 Task: Search one way flight ticket for 2 adults, 2 children, 2 infants in seat in first from Tri-cities: Tri-cities Airport to Laramie: Laramie Regional Airport on 8-3-2023. Choice of flights is JetBlue. Number of bags: 2 checked bags. Price is upto 86000. Outbound departure time preference is 4:30.
Action: Mouse moved to (331, 129)
Screenshot: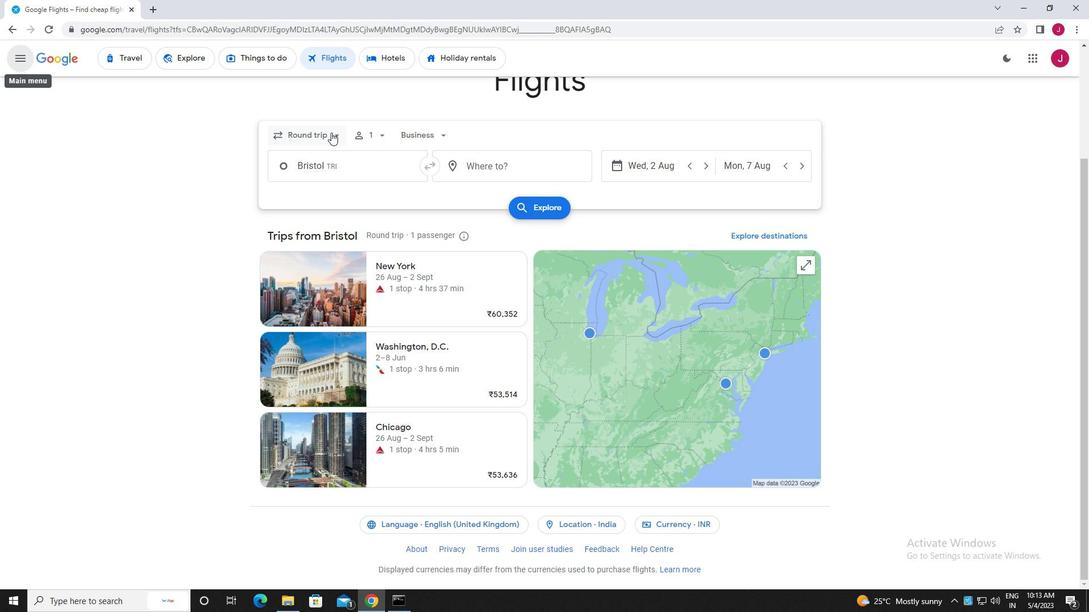 
Action: Mouse pressed left at (331, 129)
Screenshot: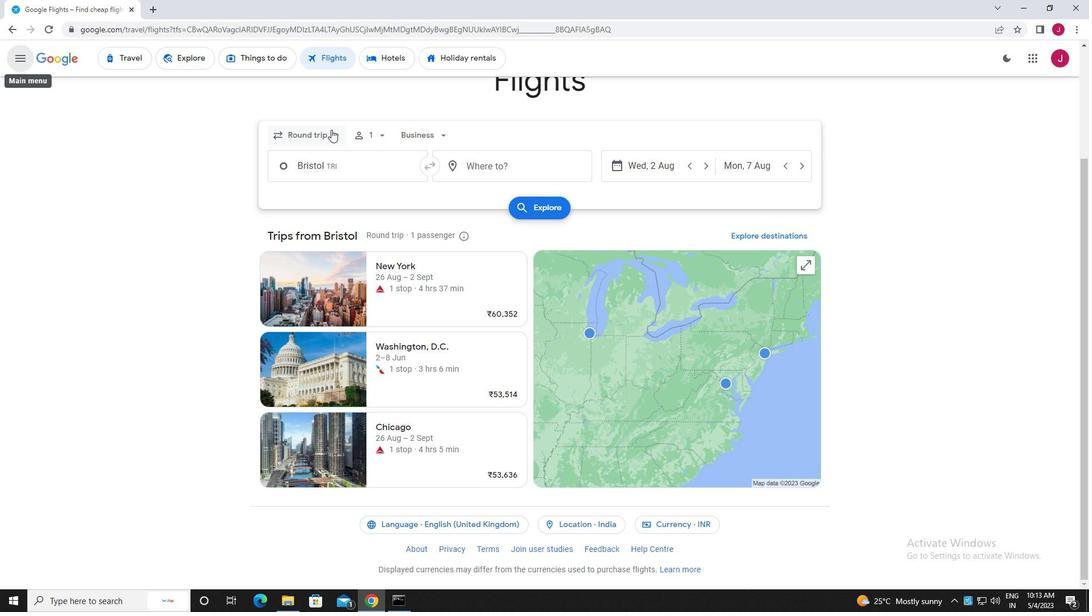 
Action: Mouse moved to (327, 187)
Screenshot: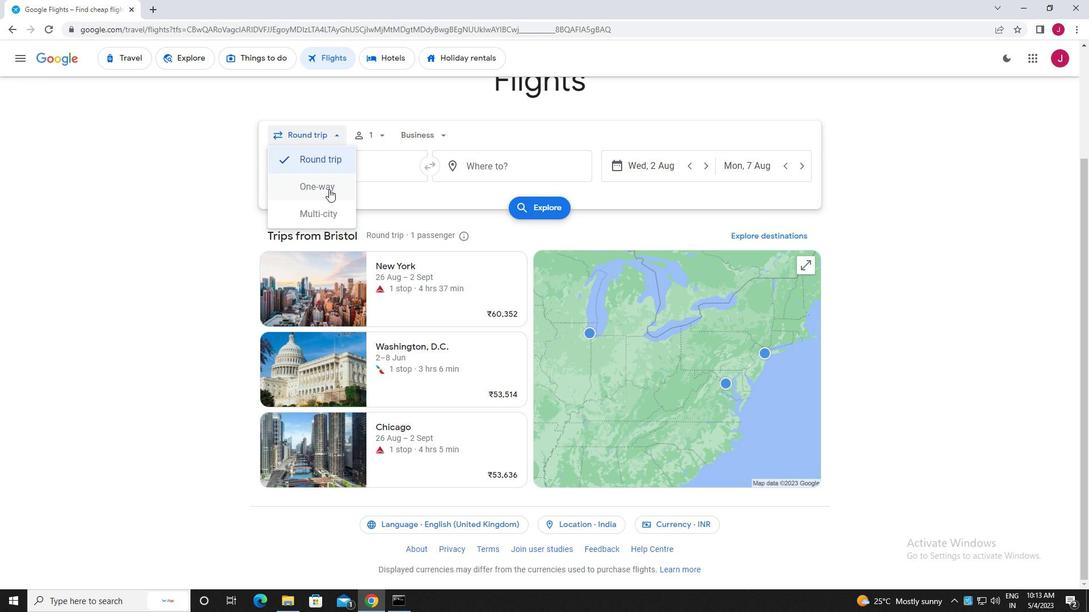 
Action: Mouse pressed left at (327, 187)
Screenshot: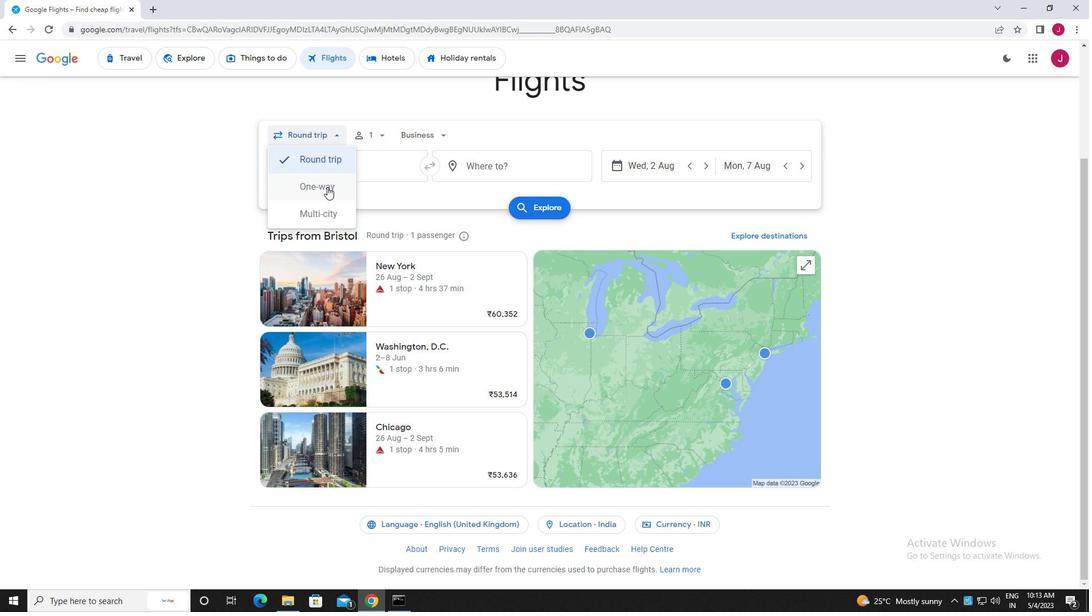
Action: Mouse moved to (381, 136)
Screenshot: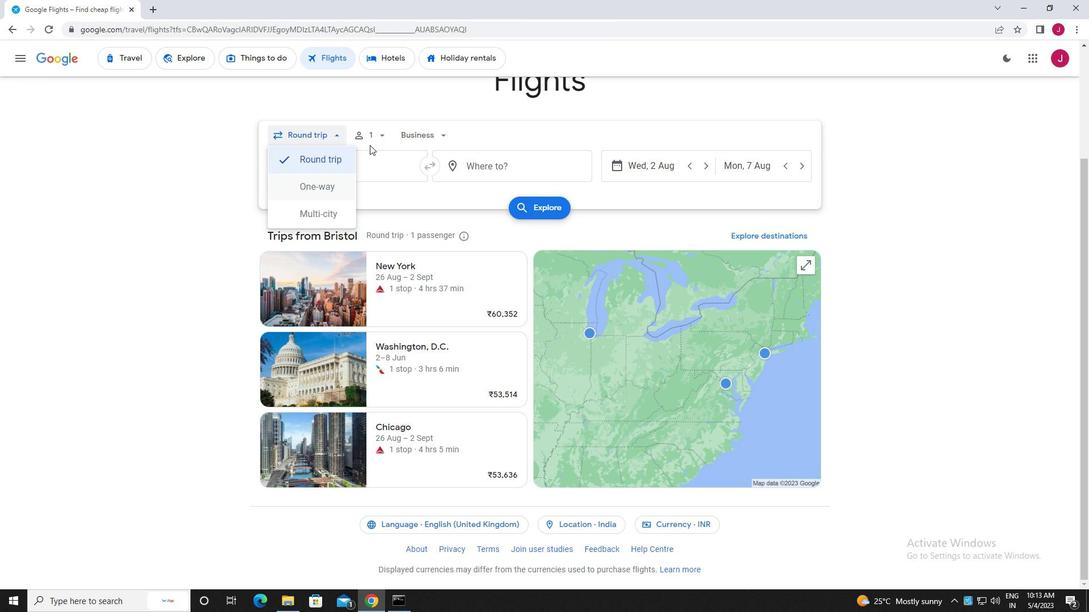 
Action: Mouse pressed left at (381, 136)
Screenshot: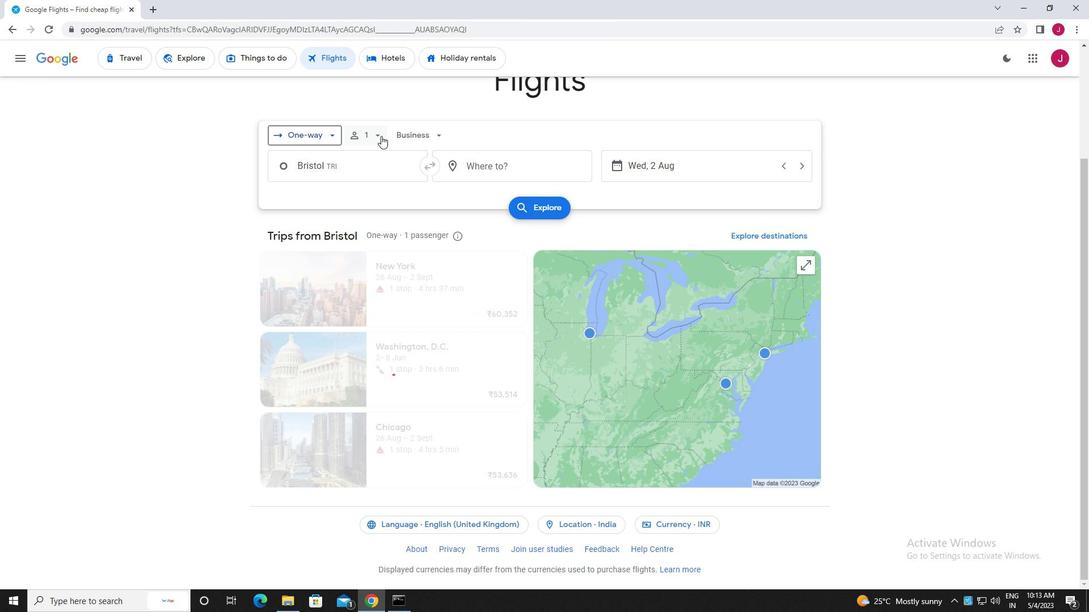 
Action: Mouse moved to (462, 166)
Screenshot: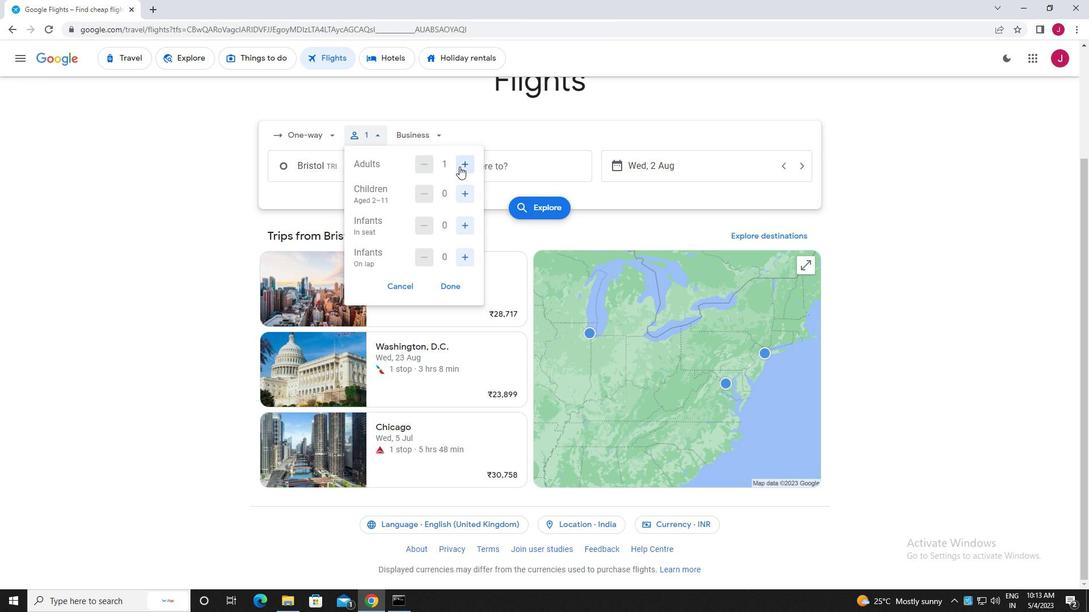 
Action: Mouse pressed left at (462, 166)
Screenshot: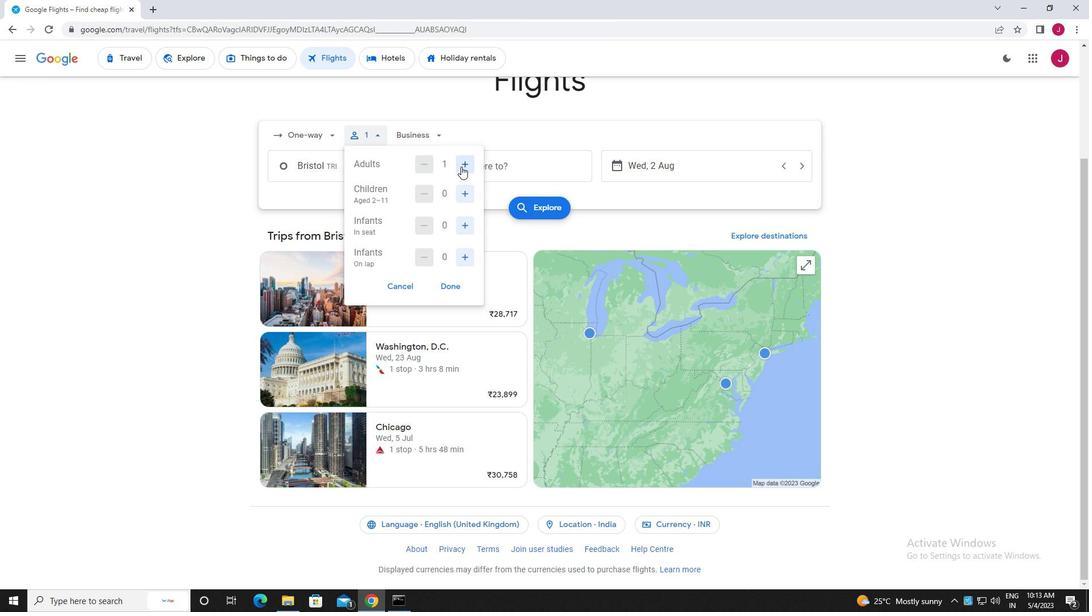 
Action: Mouse moved to (465, 193)
Screenshot: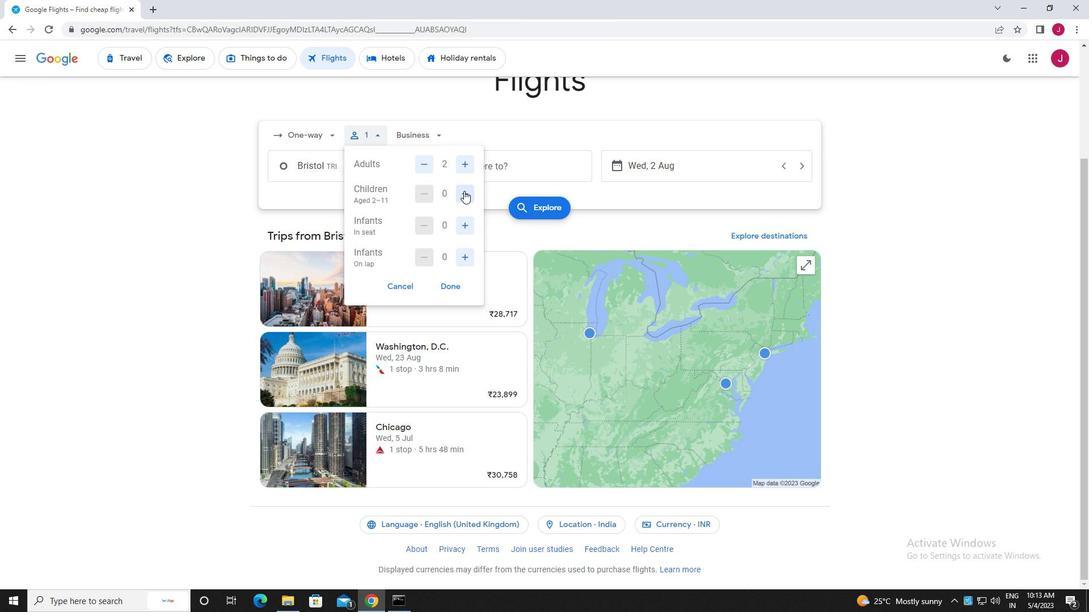 
Action: Mouse pressed left at (465, 193)
Screenshot: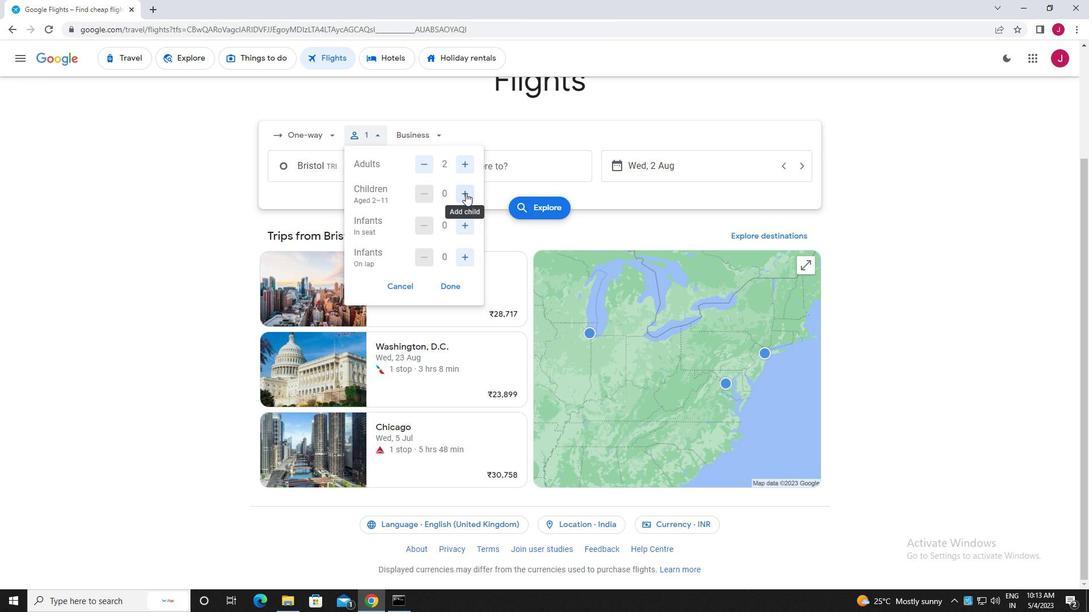 
Action: Mouse pressed left at (465, 193)
Screenshot: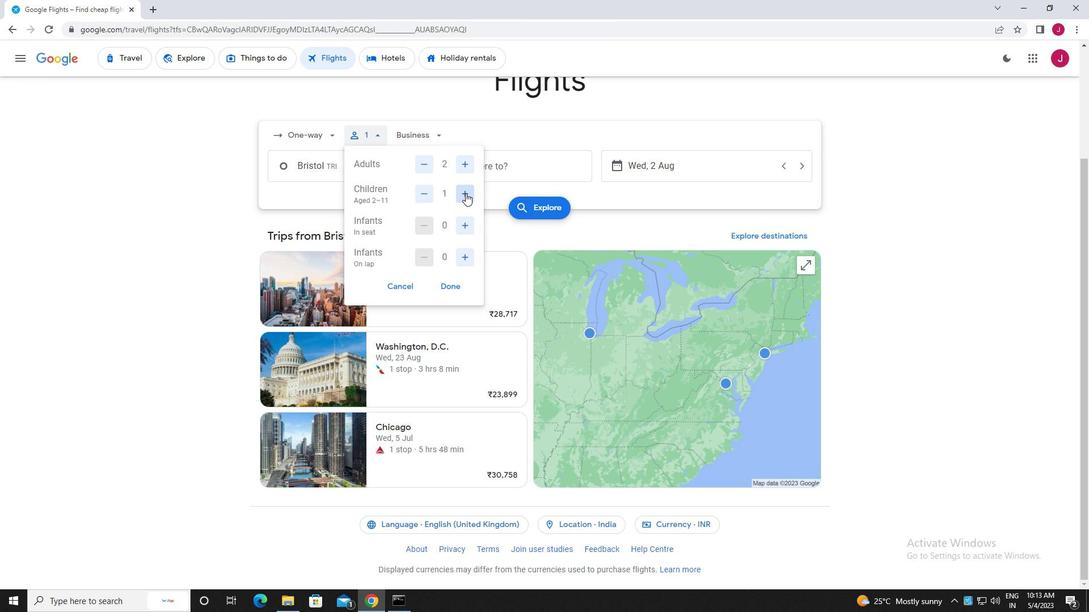 
Action: Mouse moved to (468, 226)
Screenshot: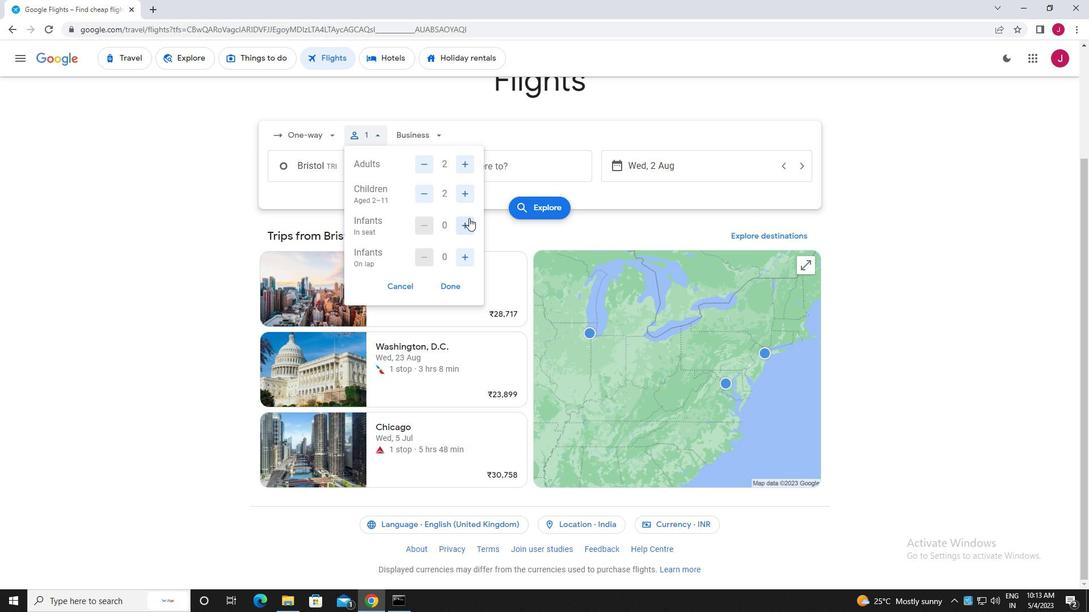 
Action: Mouse pressed left at (468, 226)
Screenshot: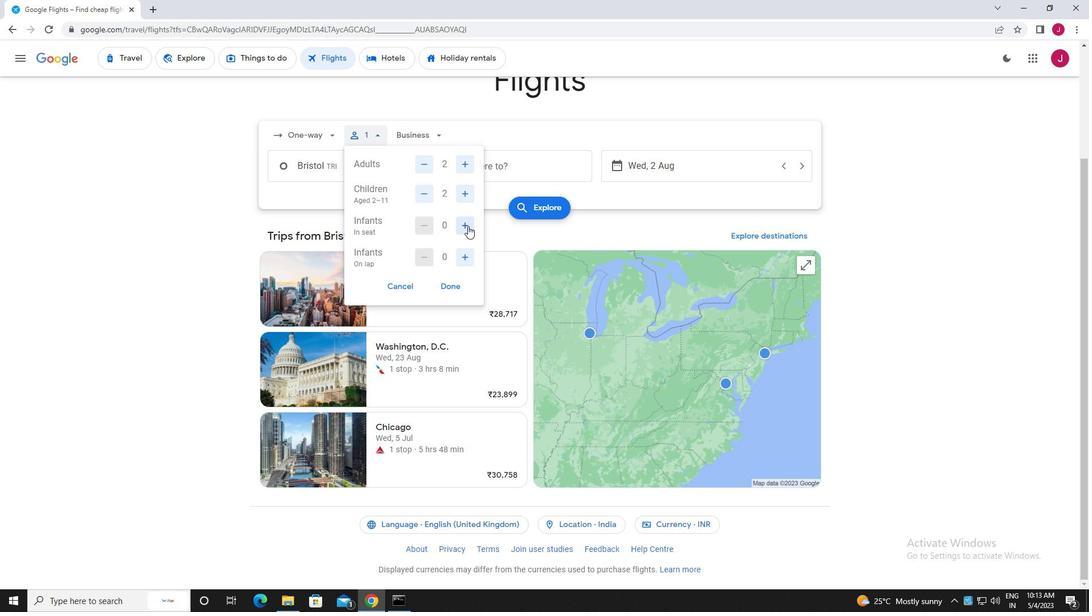 
Action: Mouse pressed left at (468, 226)
Screenshot: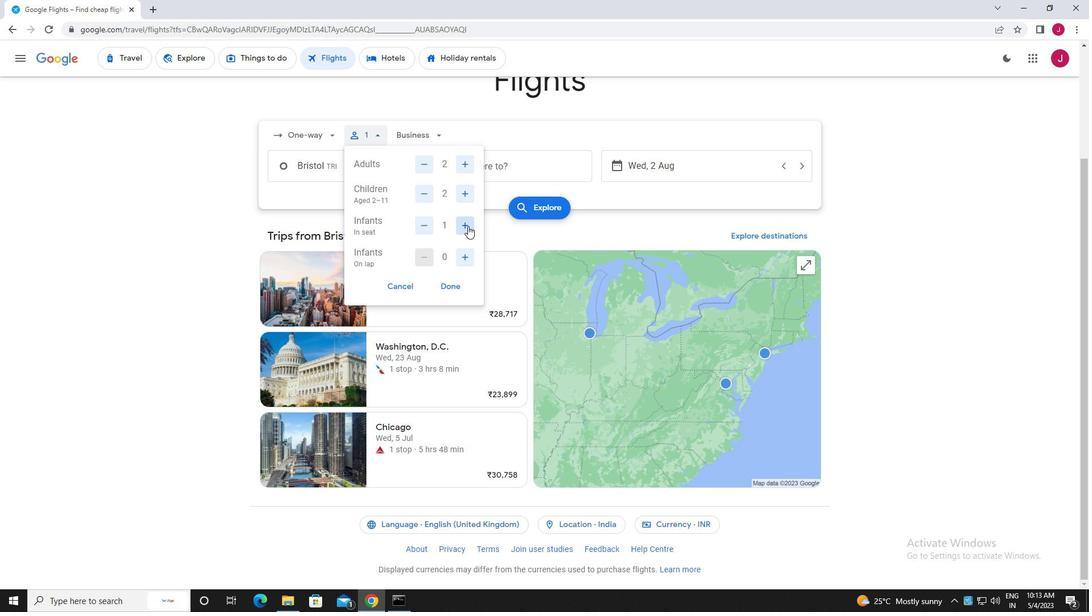 
Action: Mouse moved to (455, 285)
Screenshot: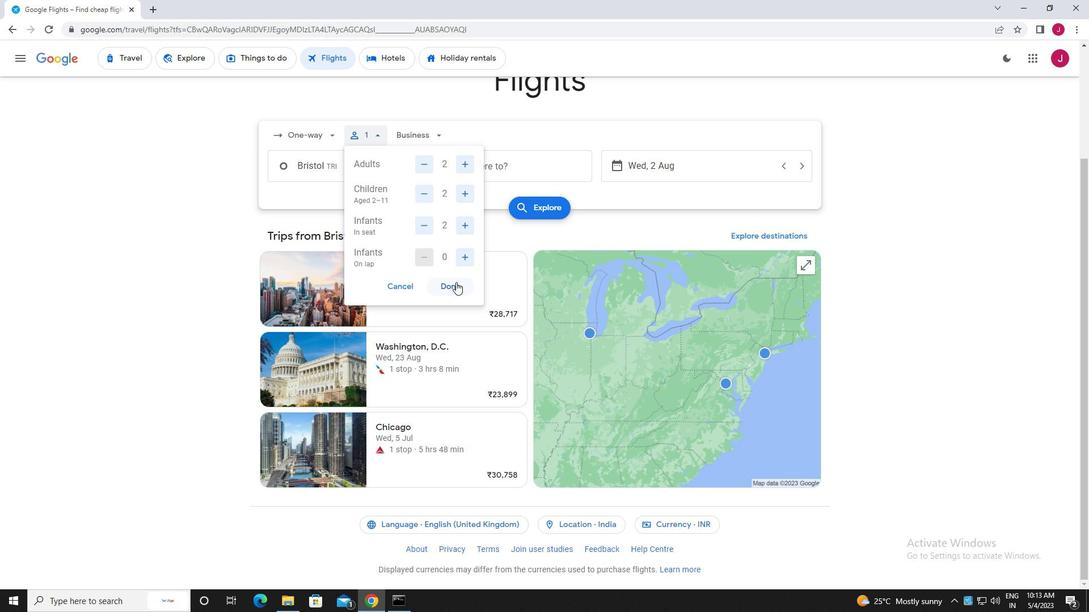 
Action: Mouse pressed left at (455, 285)
Screenshot: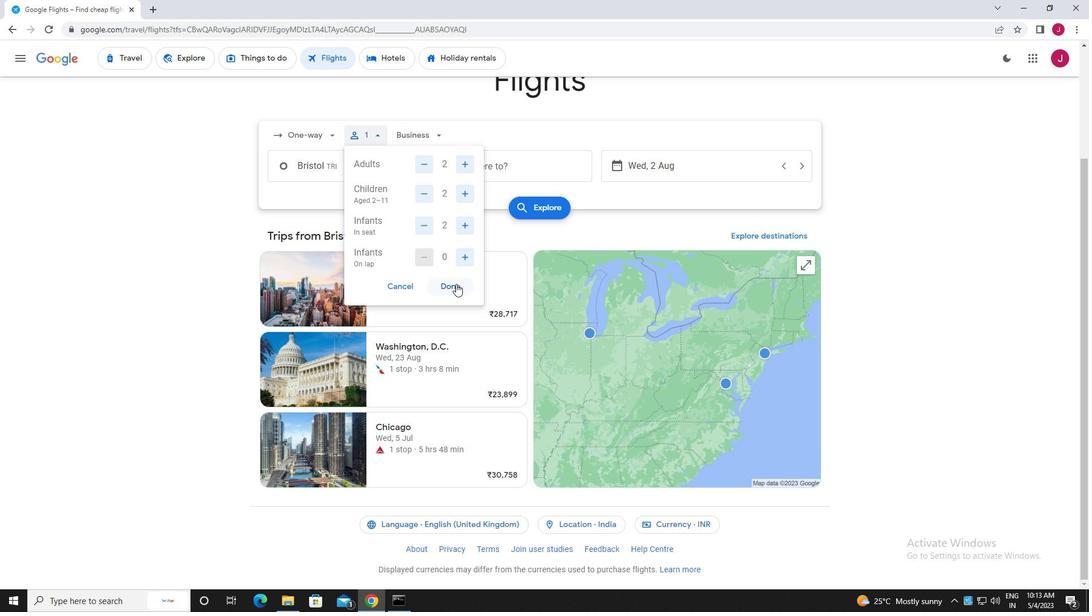 
Action: Mouse moved to (419, 135)
Screenshot: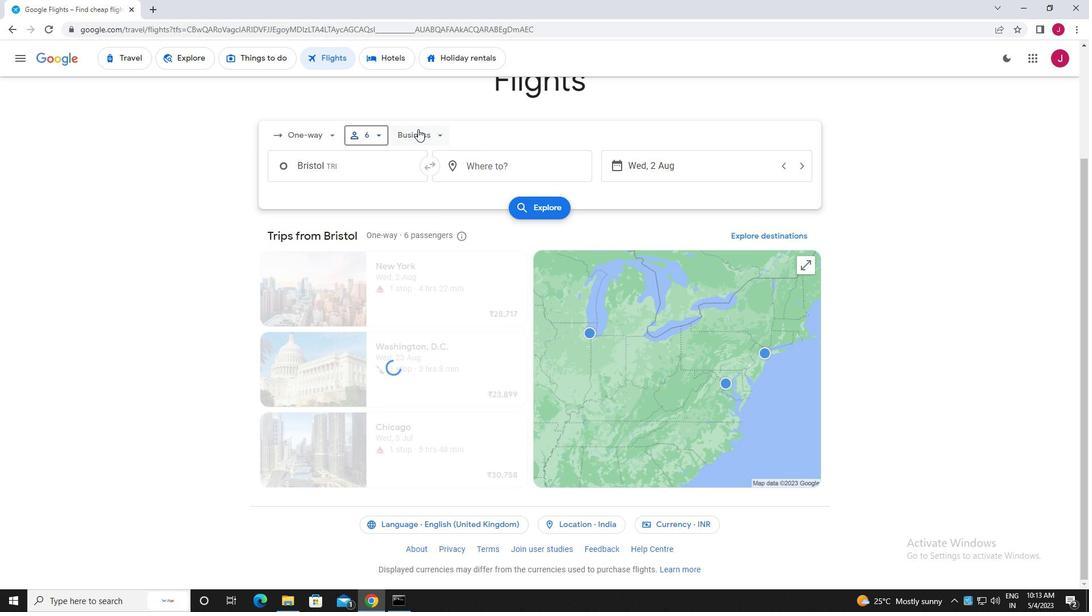 
Action: Mouse pressed left at (419, 135)
Screenshot: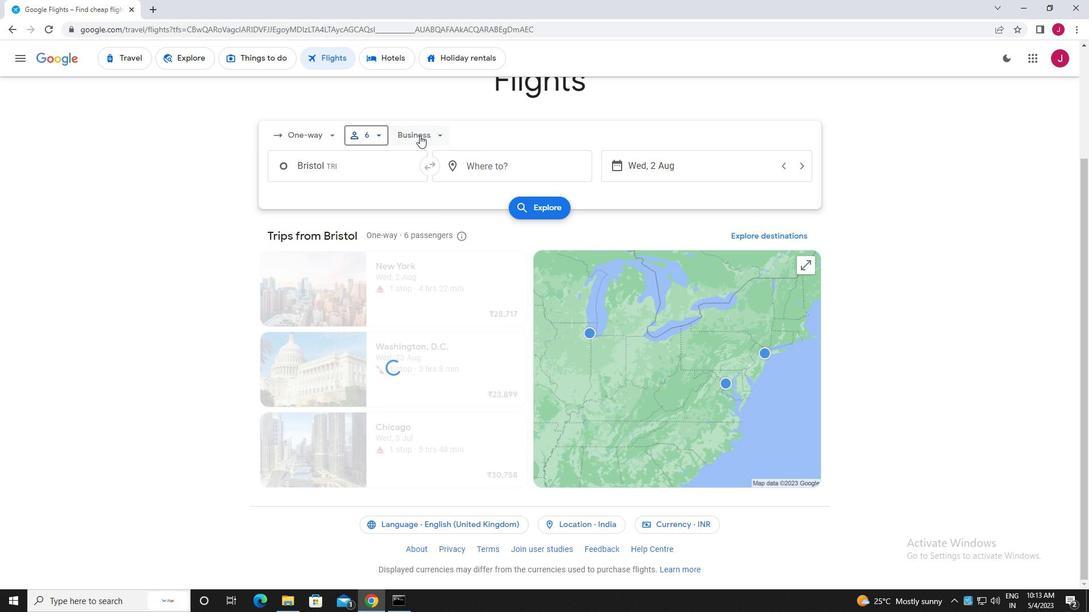 
Action: Mouse moved to (436, 242)
Screenshot: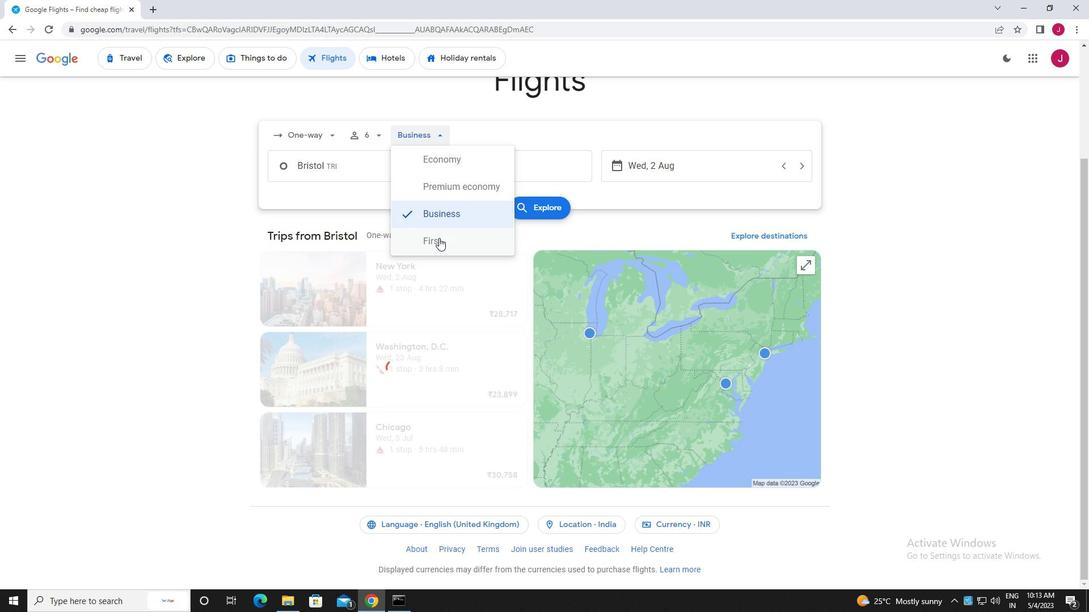 
Action: Mouse pressed left at (436, 242)
Screenshot: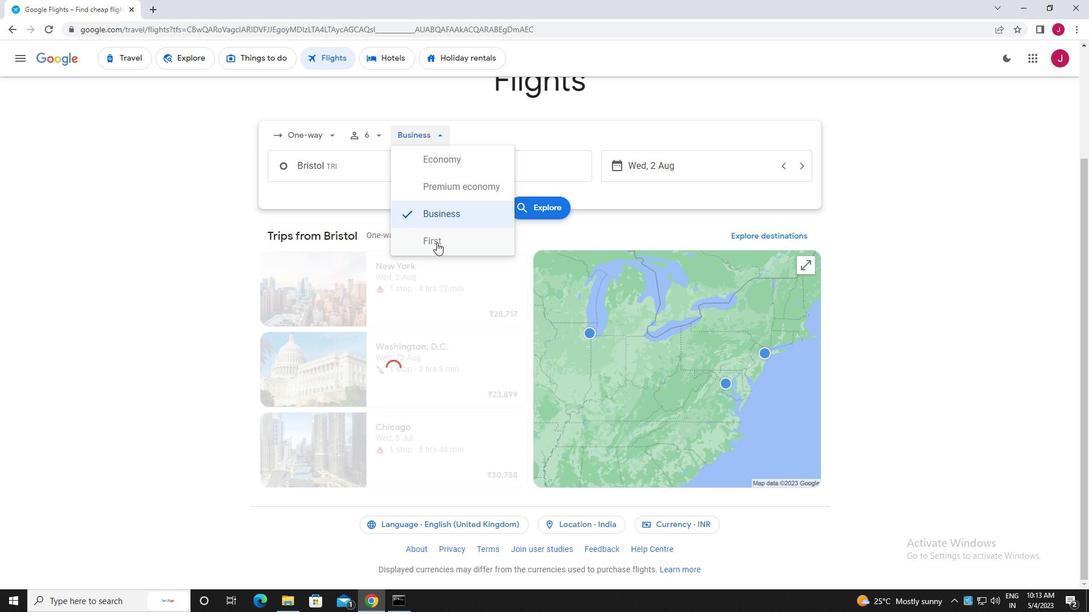 
Action: Mouse moved to (375, 169)
Screenshot: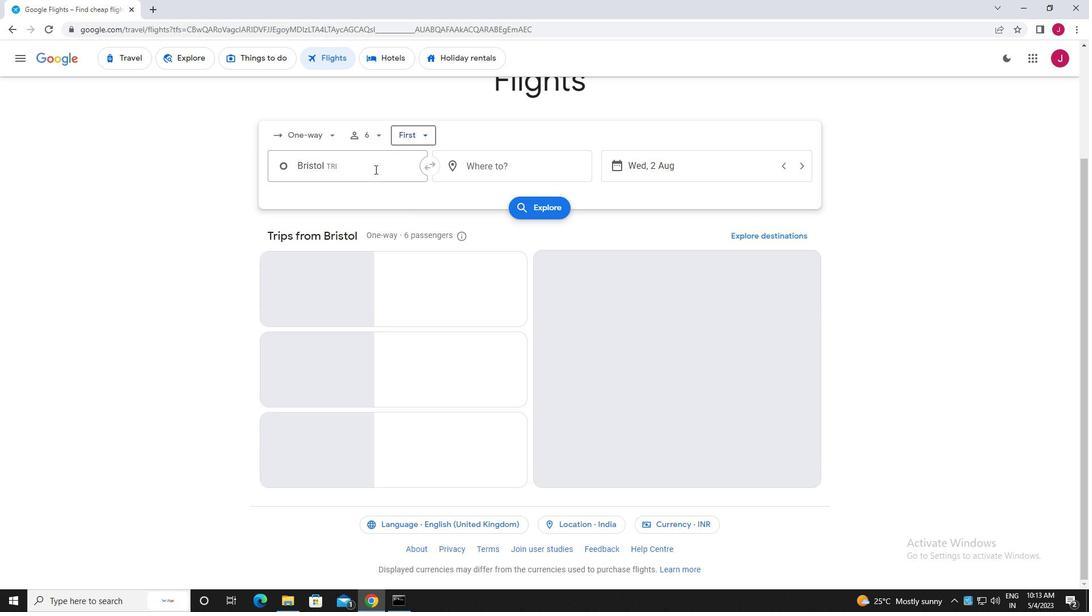 
Action: Mouse pressed left at (375, 169)
Screenshot: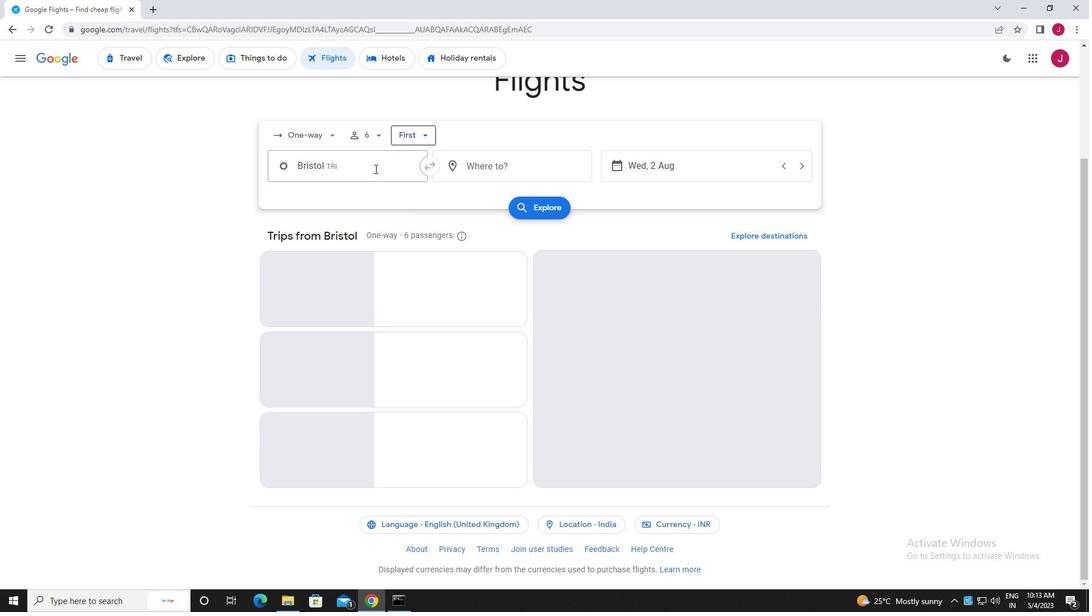 
Action: Mouse moved to (376, 169)
Screenshot: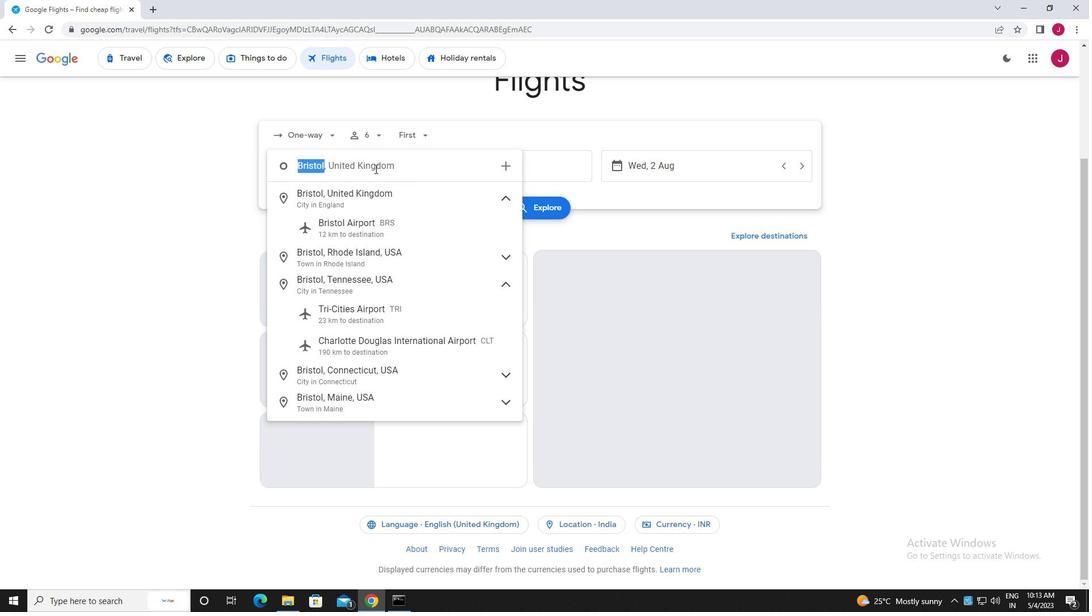 
Action: Key pressed tri<Key.space>cities
Screenshot: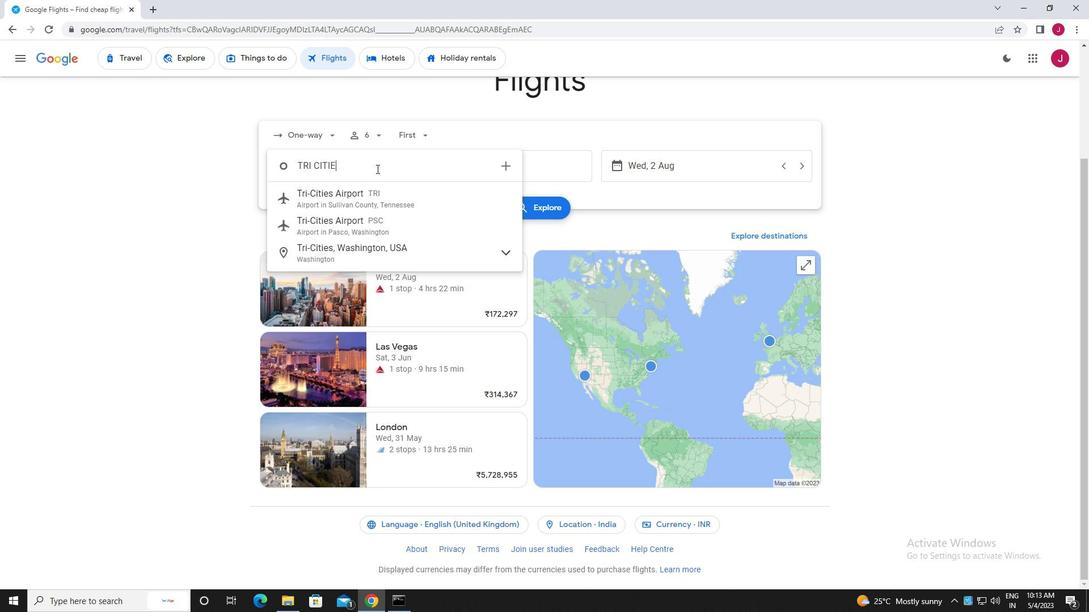 
Action: Mouse moved to (378, 198)
Screenshot: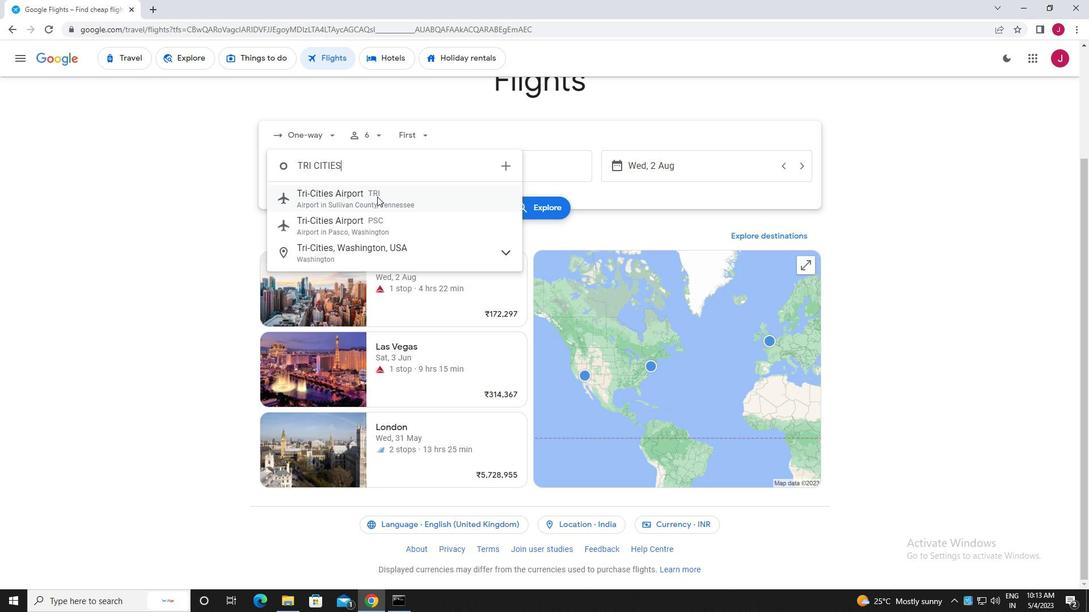 
Action: Mouse pressed left at (378, 198)
Screenshot: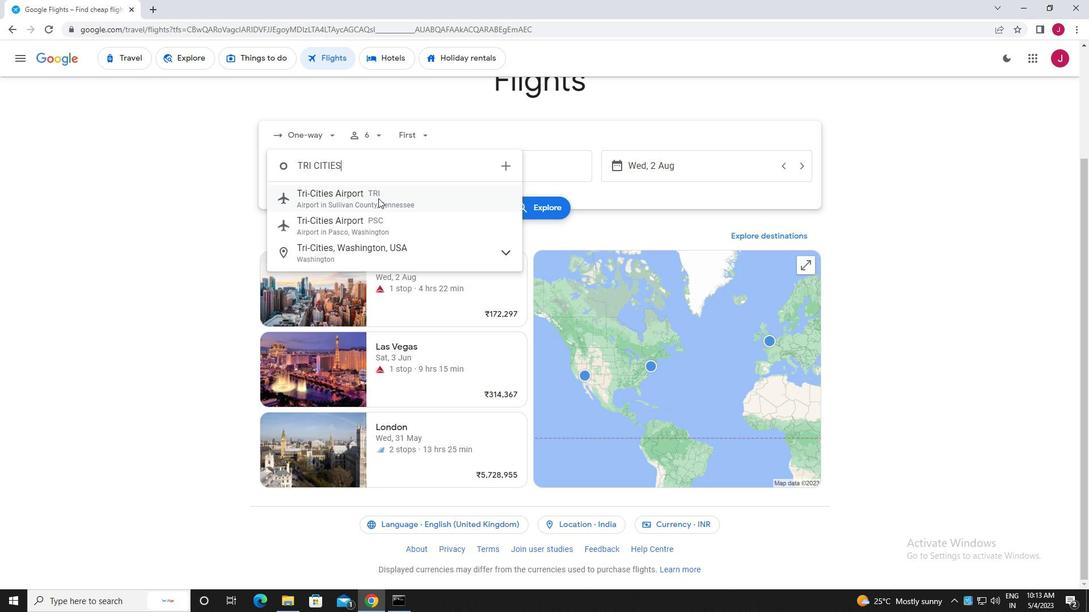 
Action: Mouse moved to (504, 170)
Screenshot: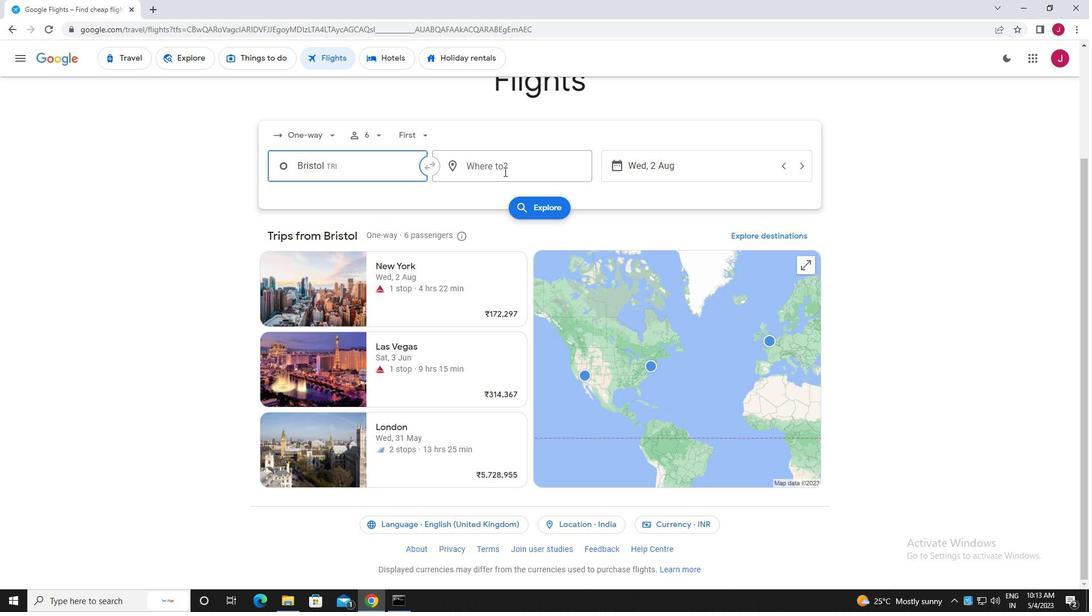 
Action: Mouse pressed left at (504, 170)
Screenshot: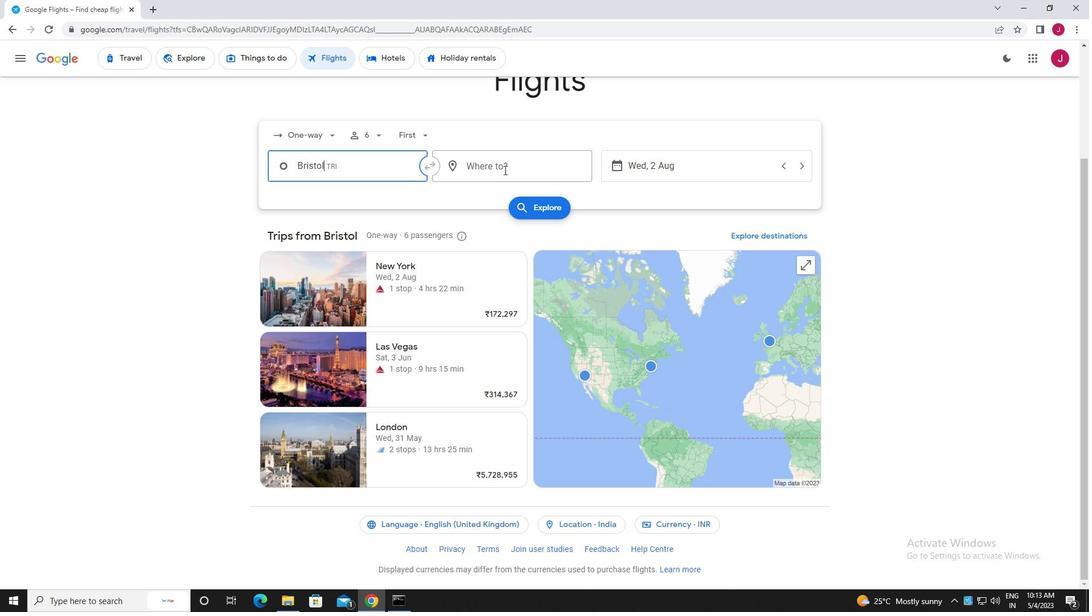 
Action: Mouse moved to (504, 171)
Screenshot: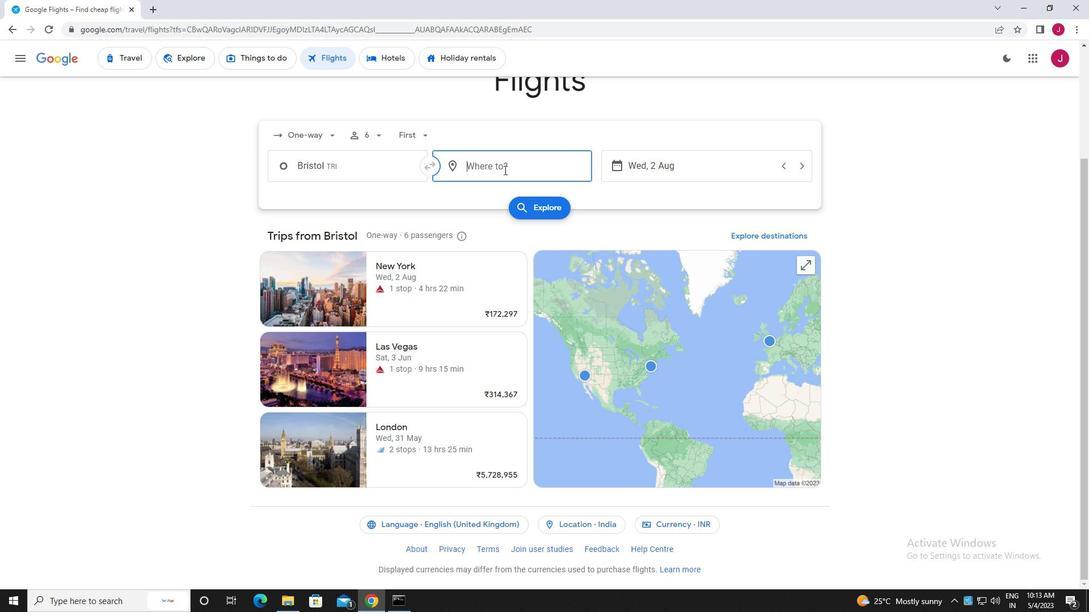 
Action: Key pressed lara
Screenshot: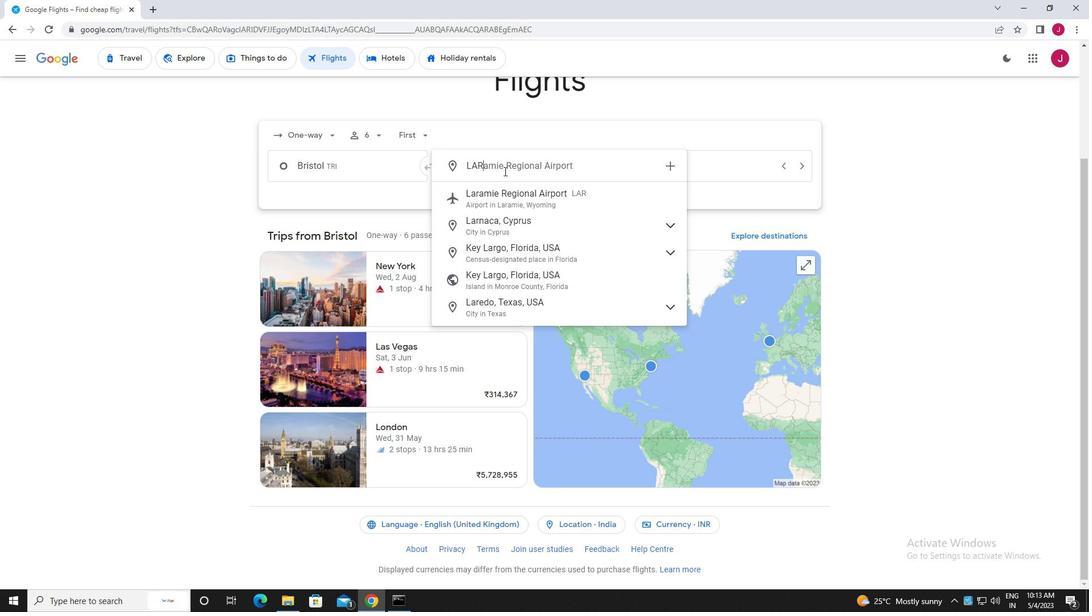 
Action: Mouse moved to (566, 255)
Screenshot: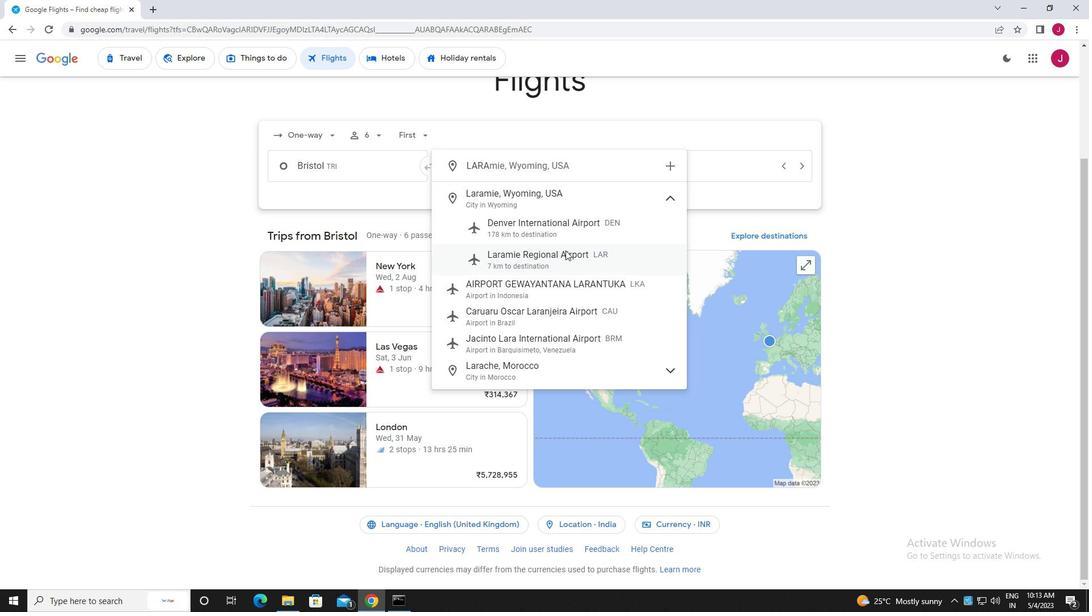 
Action: Mouse pressed left at (566, 255)
Screenshot: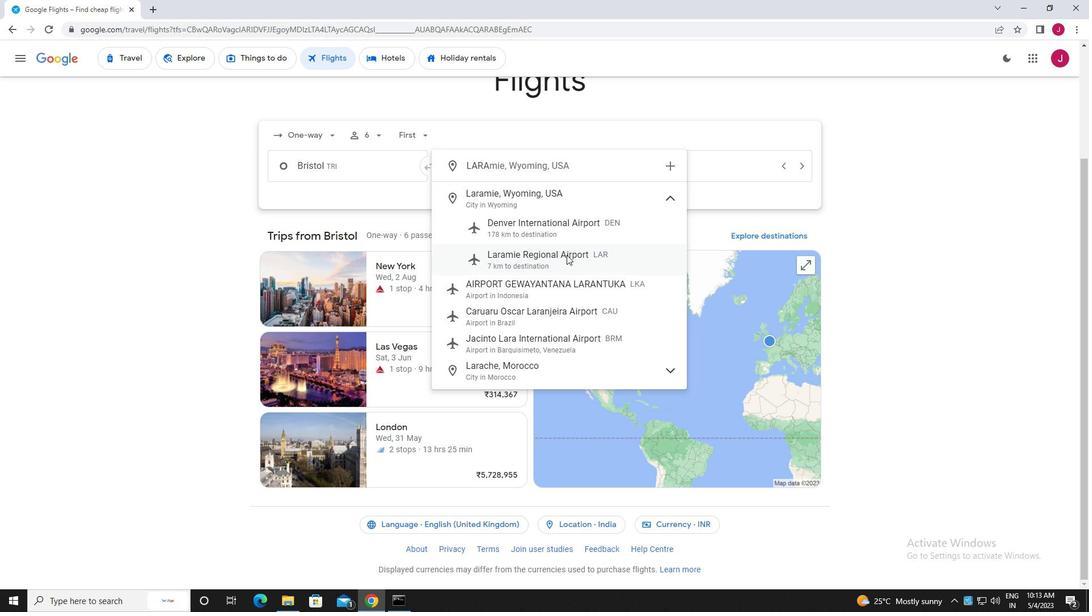 
Action: Mouse moved to (674, 172)
Screenshot: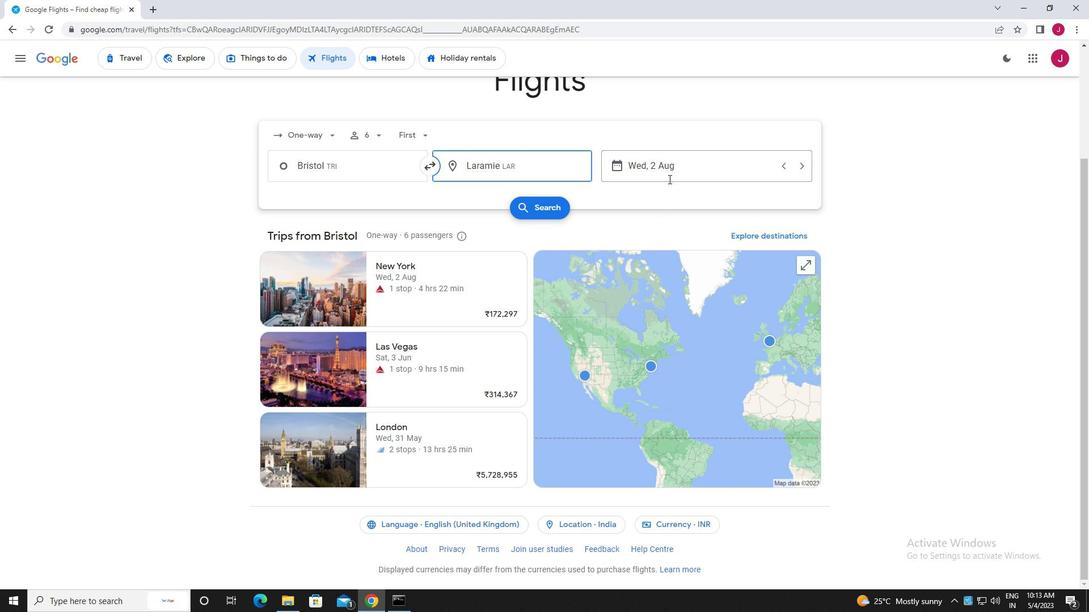 
Action: Mouse pressed left at (674, 172)
Screenshot: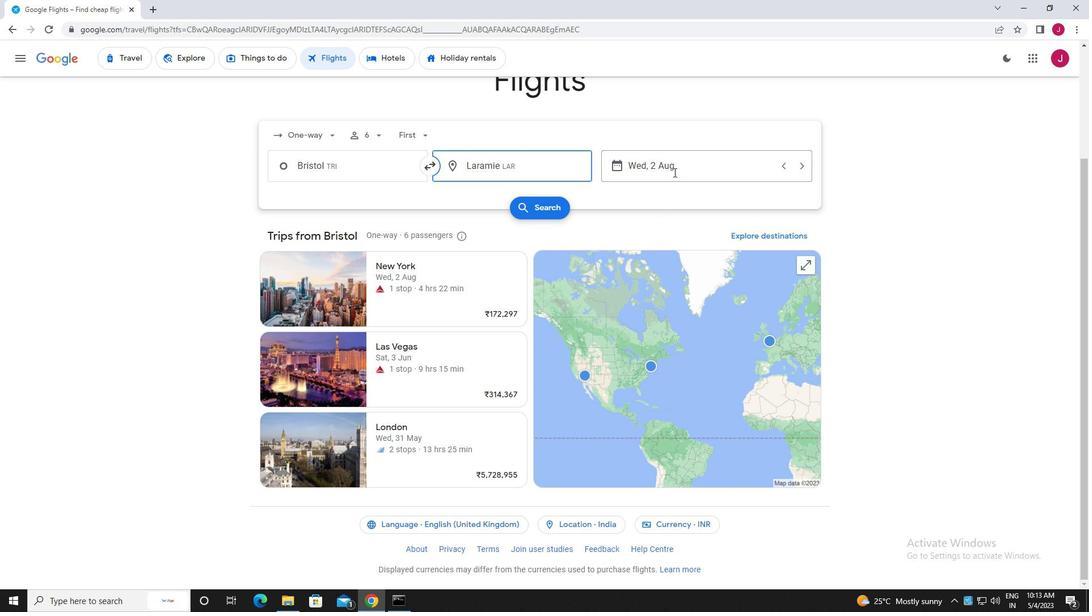 
Action: Mouse moved to (522, 254)
Screenshot: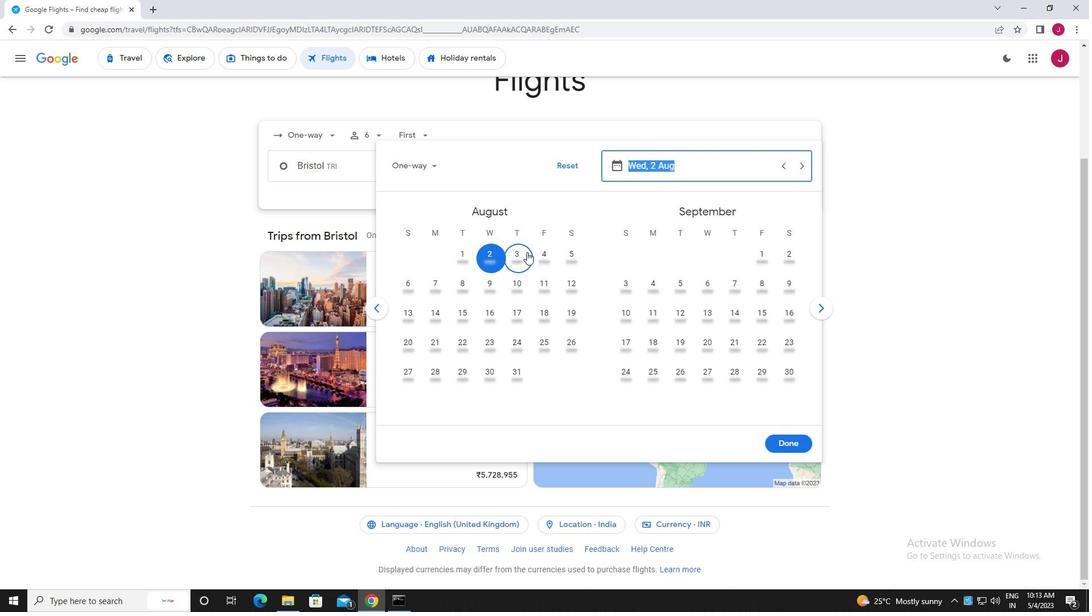 
Action: Mouse pressed left at (522, 254)
Screenshot: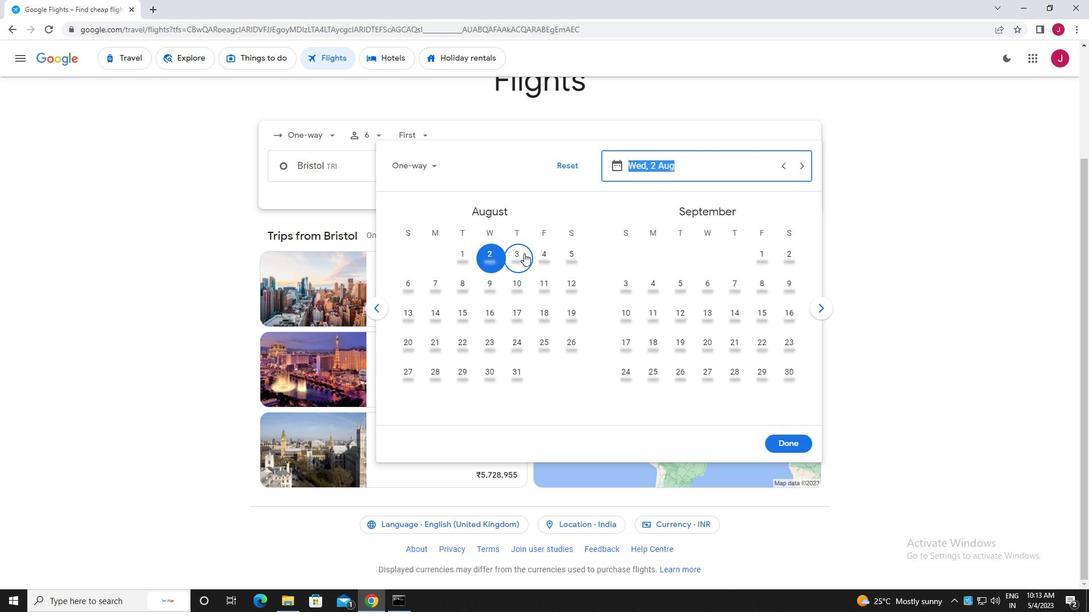 
Action: Mouse moved to (800, 443)
Screenshot: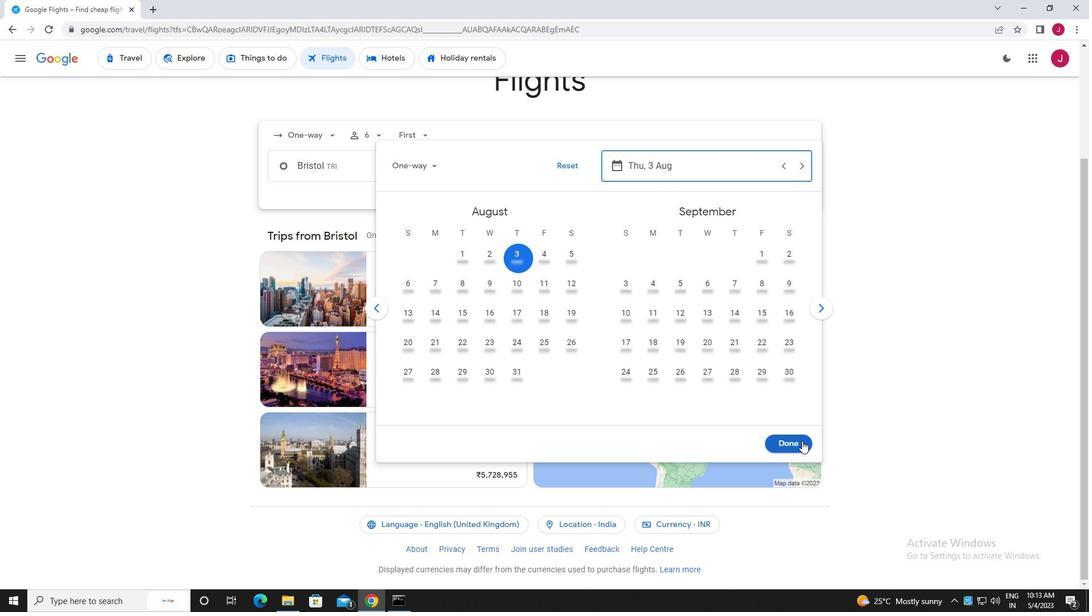 
Action: Mouse pressed left at (800, 443)
Screenshot: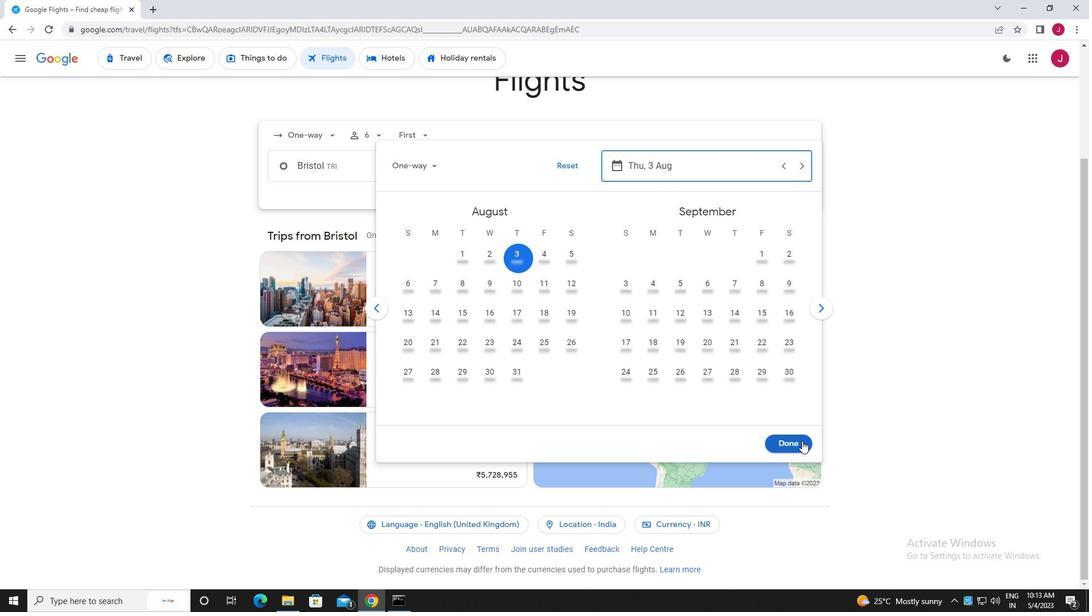 
Action: Mouse moved to (554, 207)
Screenshot: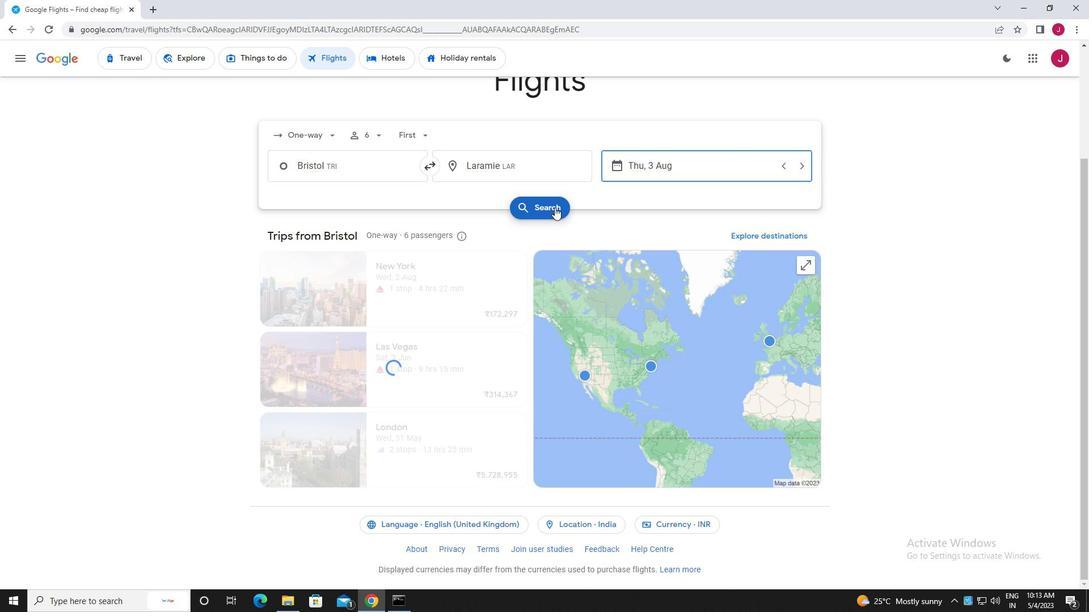 
Action: Mouse pressed left at (554, 207)
Screenshot: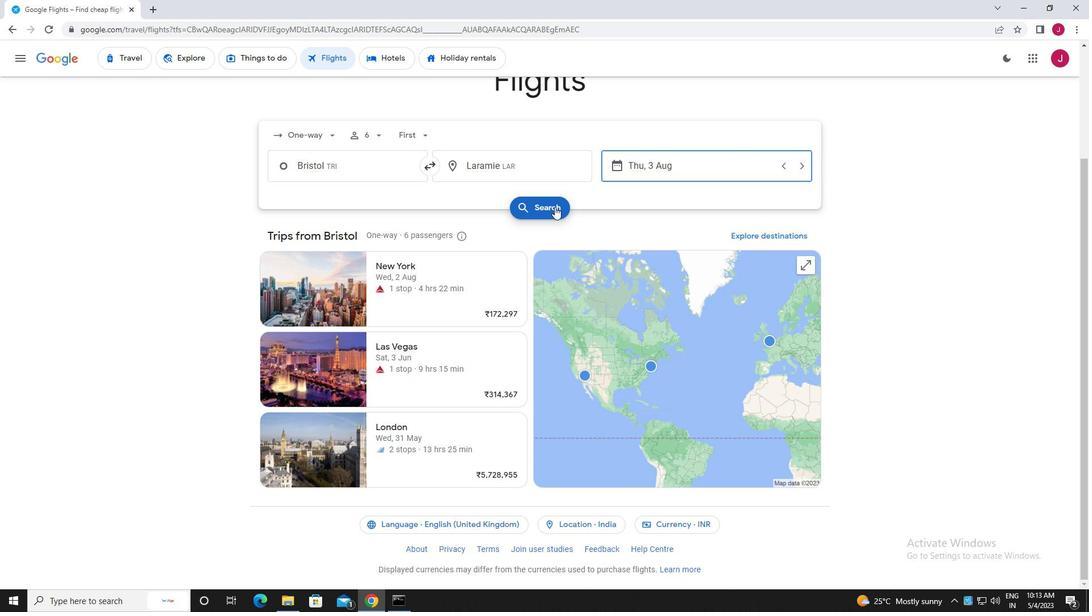 
Action: Mouse moved to (296, 162)
Screenshot: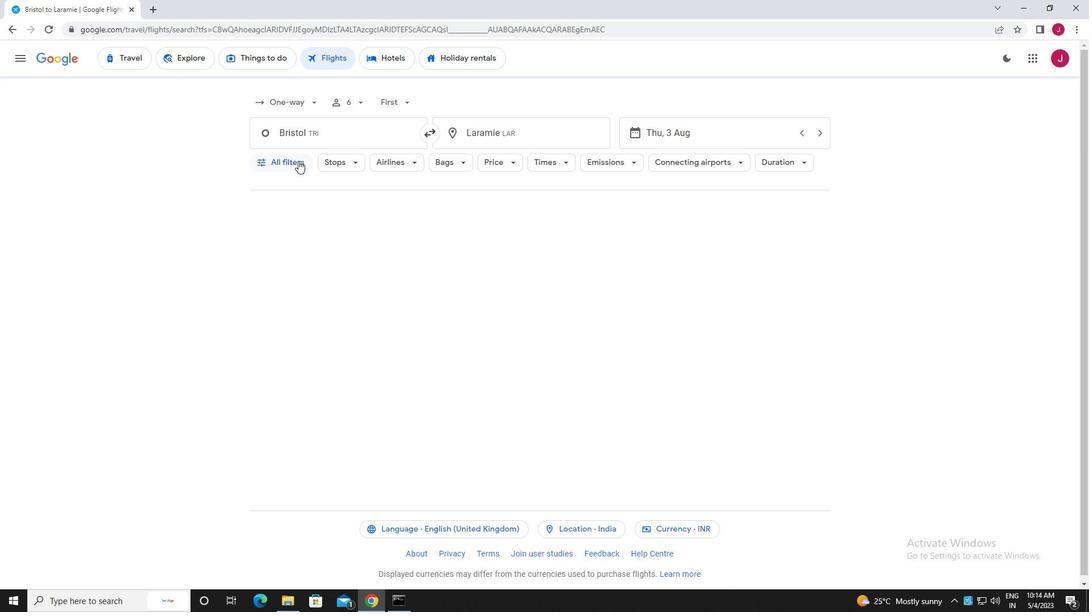 
Action: Mouse pressed left at (296, 162)
Screenshot: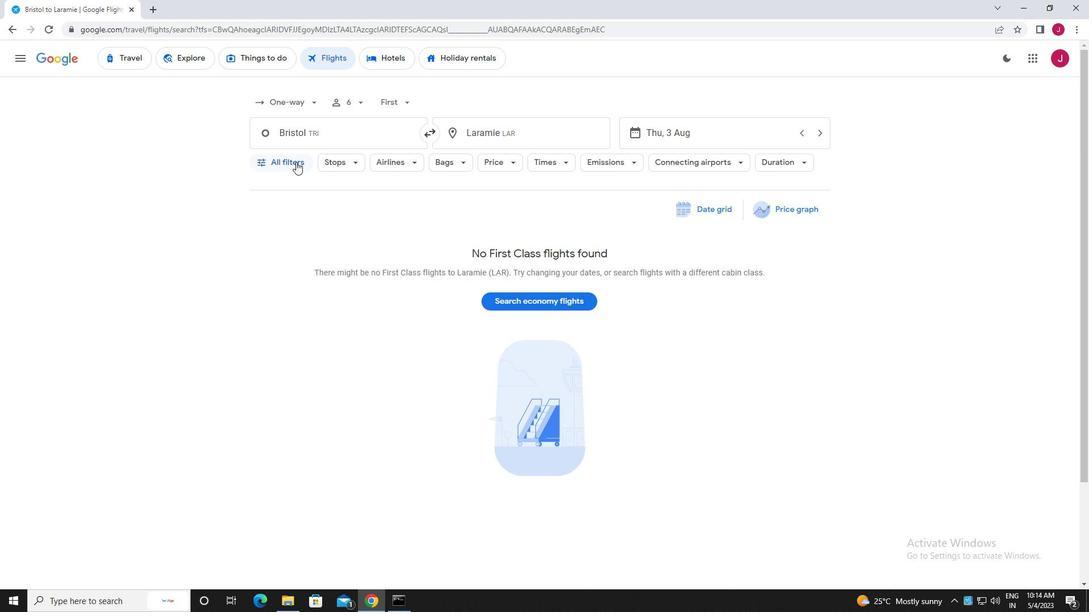 
Action: Mouse moved to (334, 228)
Screenshot: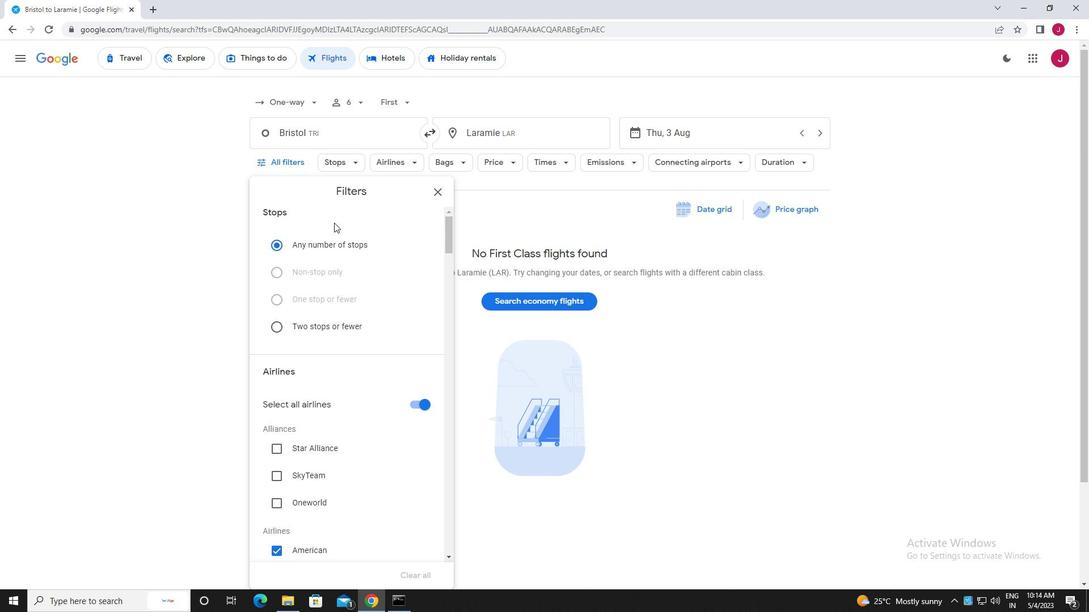 
Action: Mouse scrolled (334, 227) with delta (0, 0)
Screenshot: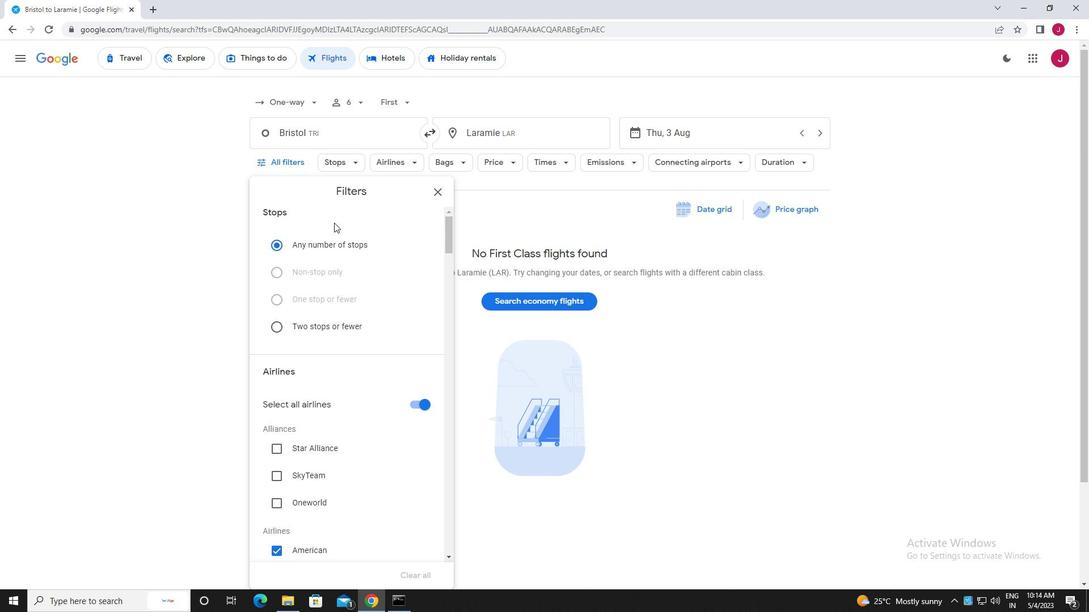 
Action: Mouse moved to (335, 230)
Screenshot: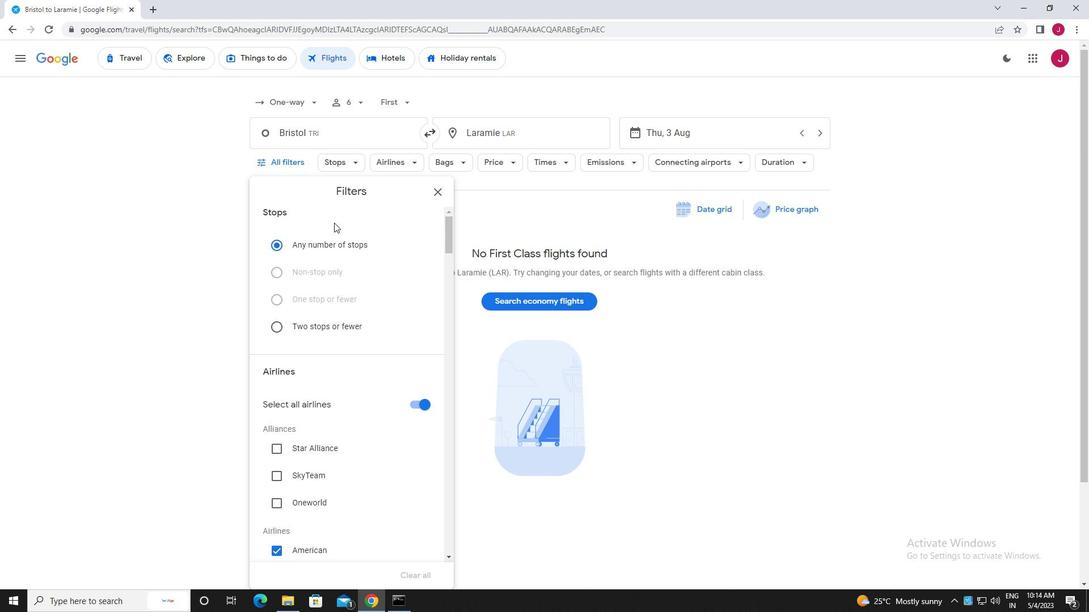 
Action: Mouse scrolled (335, 230) with delta (0, 0)
Screenshot: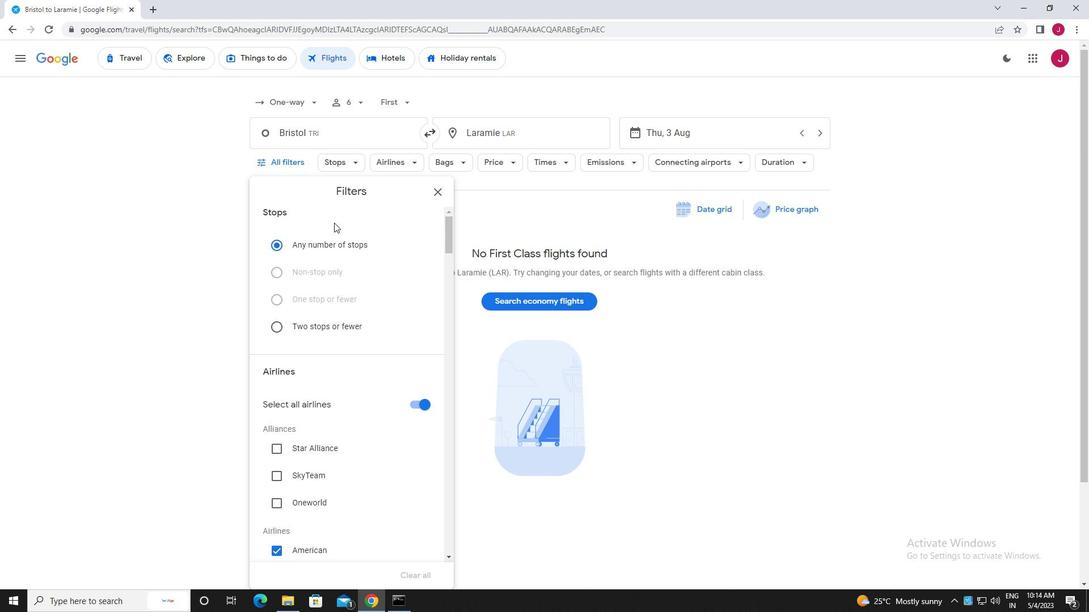 
Action: Mouse moved to (339, 238)
Screenshot: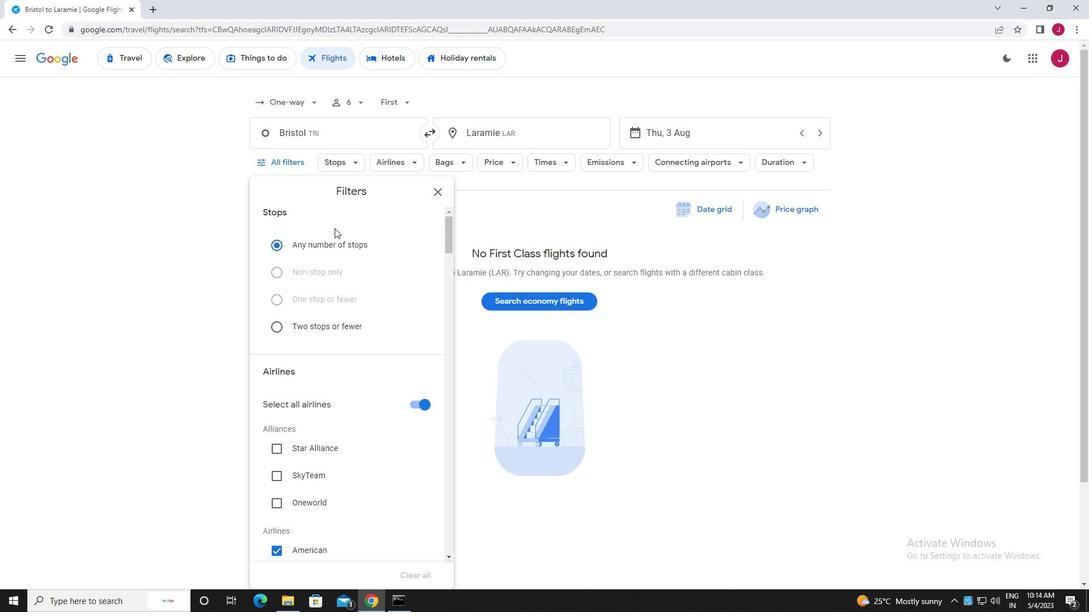 
Action: Mouse scrolled (339, 238) with delta (0, 0)
Screenshot: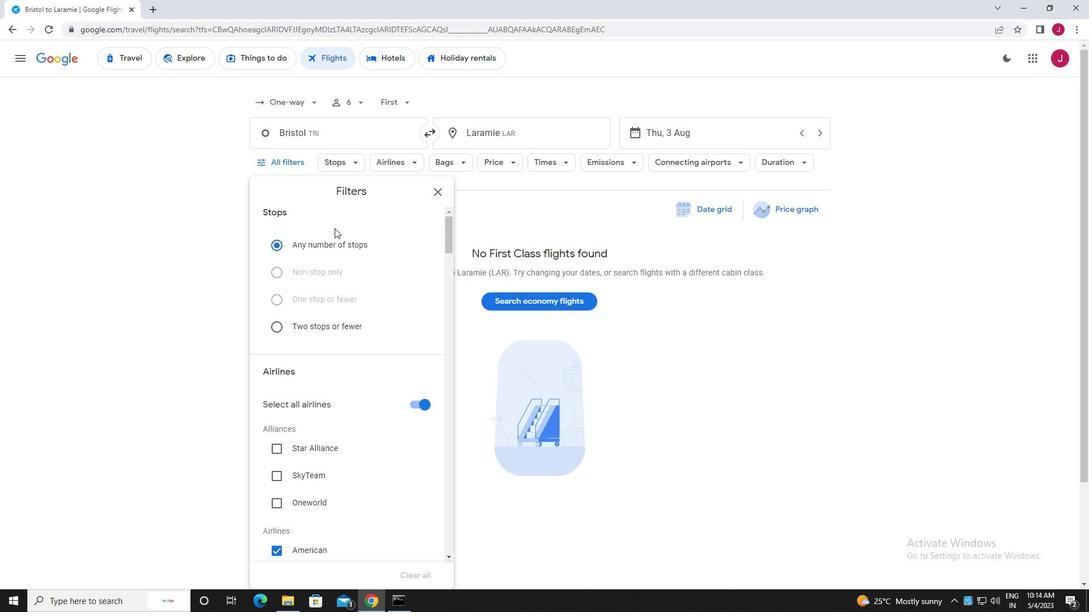 
Action: Mouse moved to (413, 236)
Screenshot: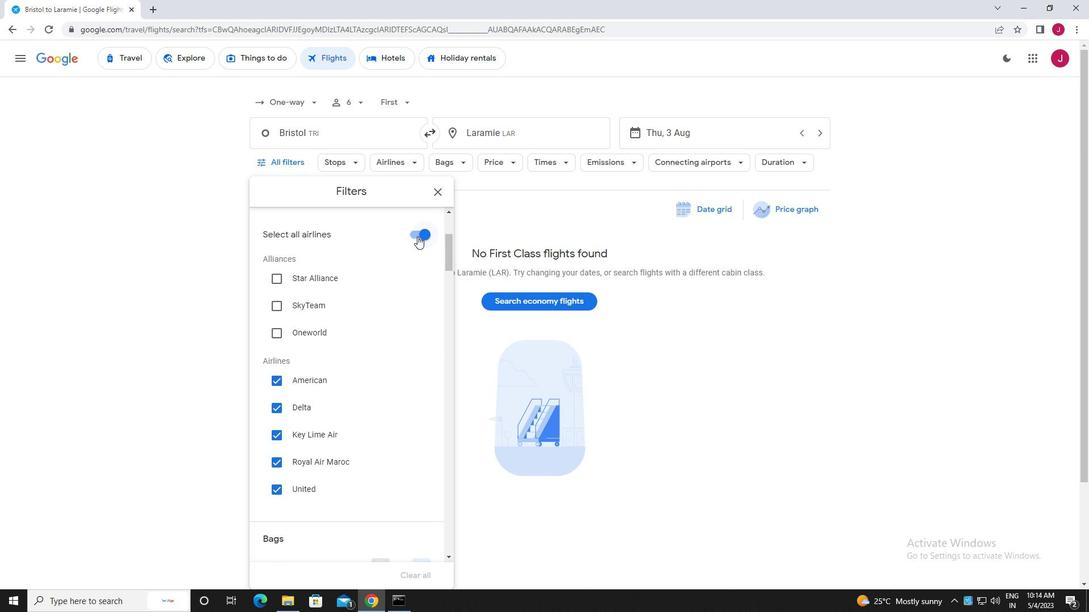 
Action: Mouse pressed left at (413, 236)
Screenshot: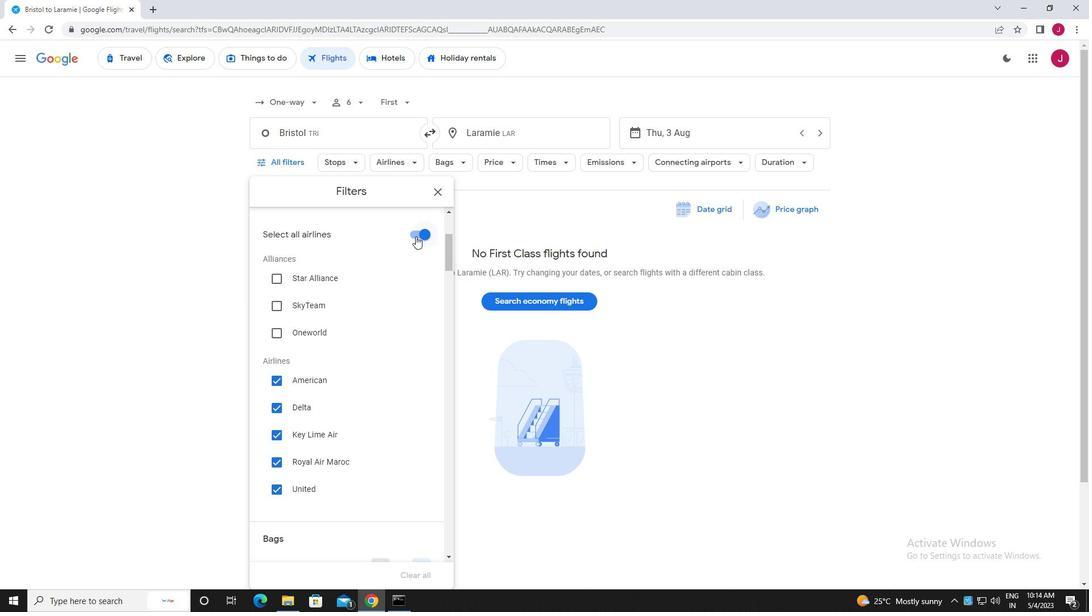 
Action: Mouse moved to (313, 280)
Screenshot: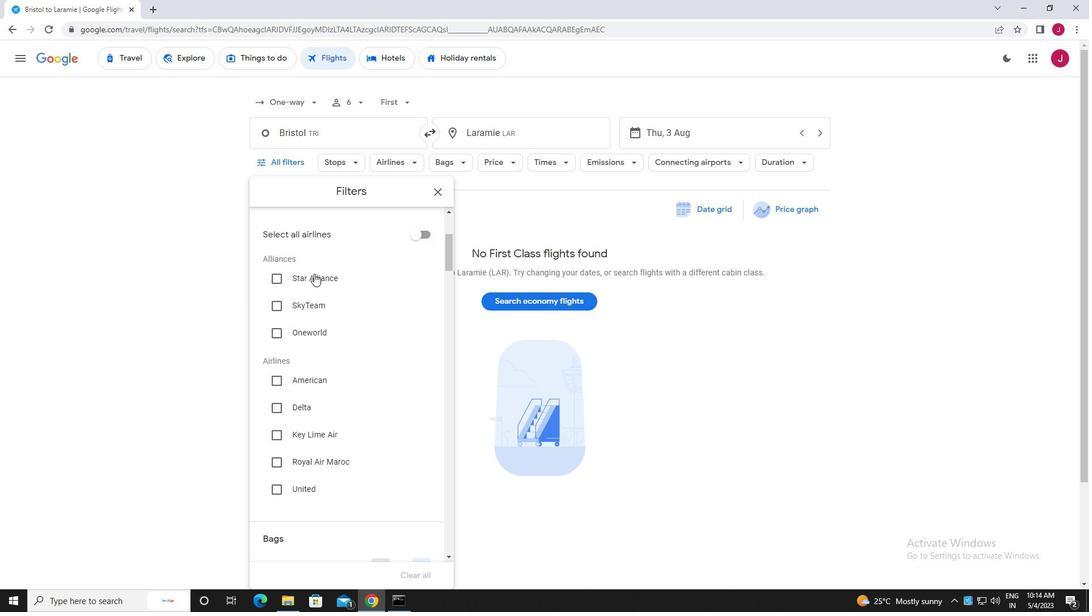 
Action: Mouse scrolled (313, 279) with delta (0, 0)
Screenshot: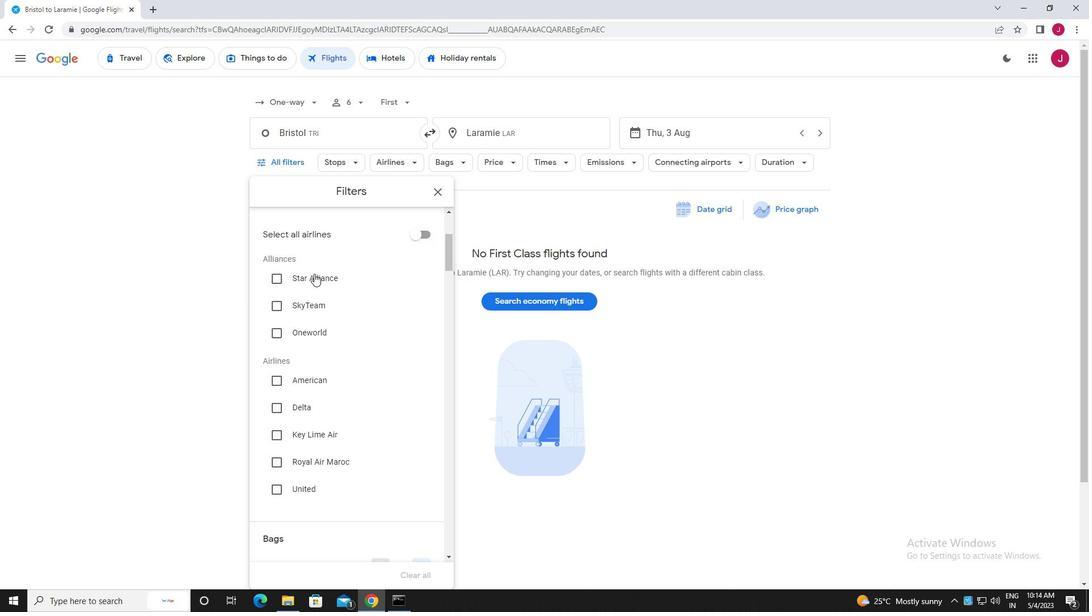 
Action: Mouse moved to (313, 282)
Screenshot: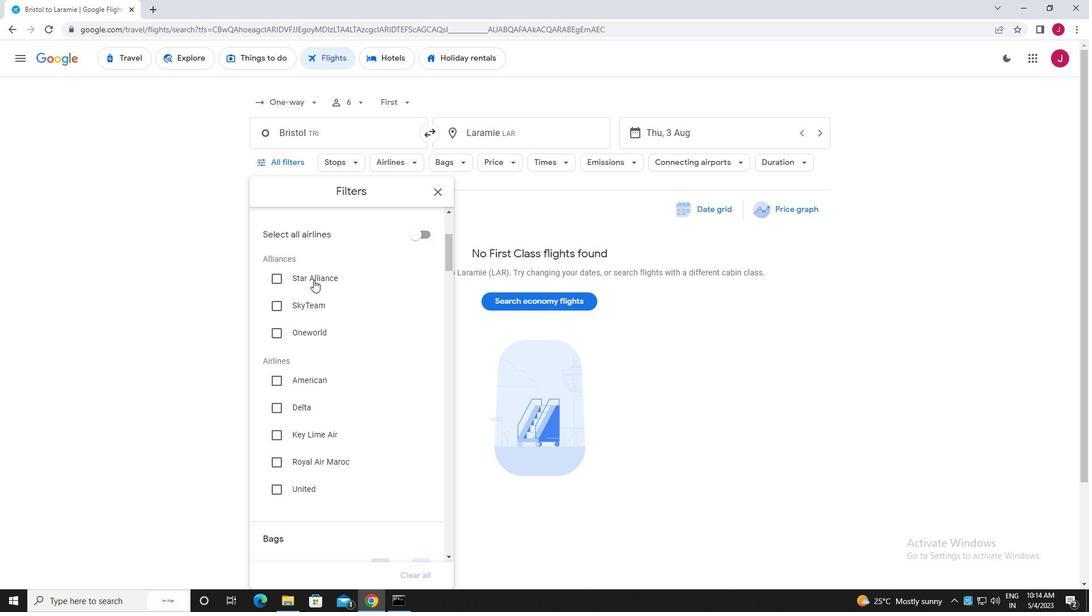 
Action: Mouse scrolled (313, 281) with delta (0, 0)
Screenshot: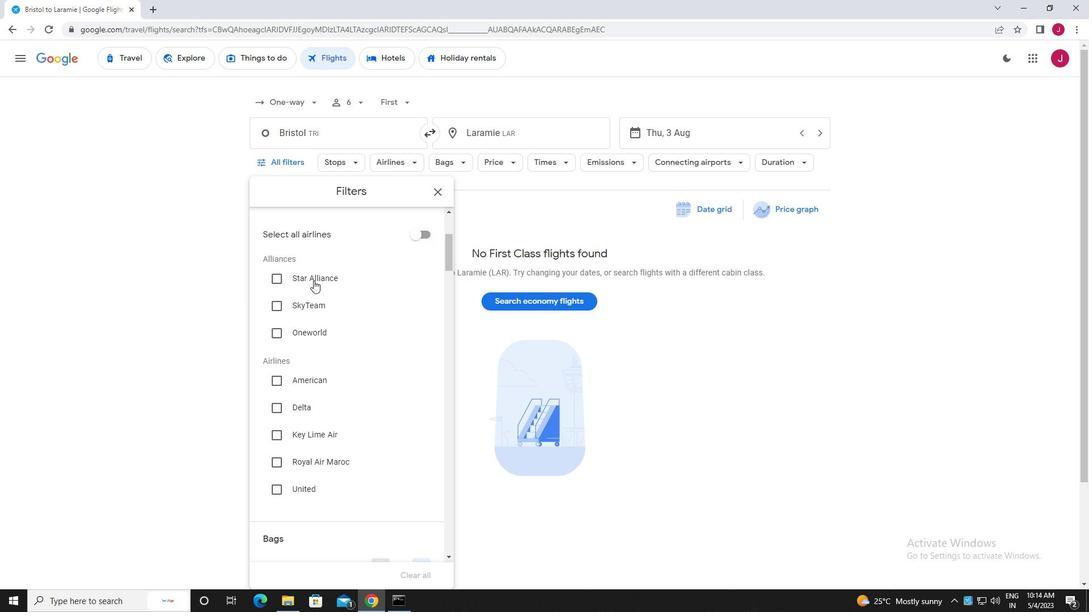 
Action: Mouse moved to (313, 283)
Screenshot: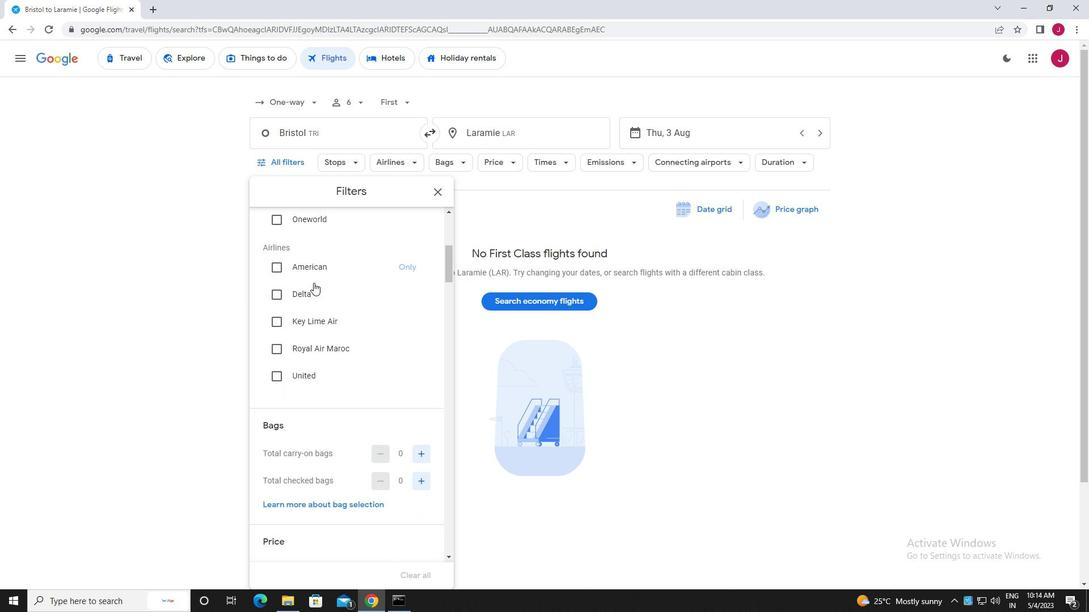 
Action: Mouse scrolled (313, 282) with delta (0, 0)
Screenshot: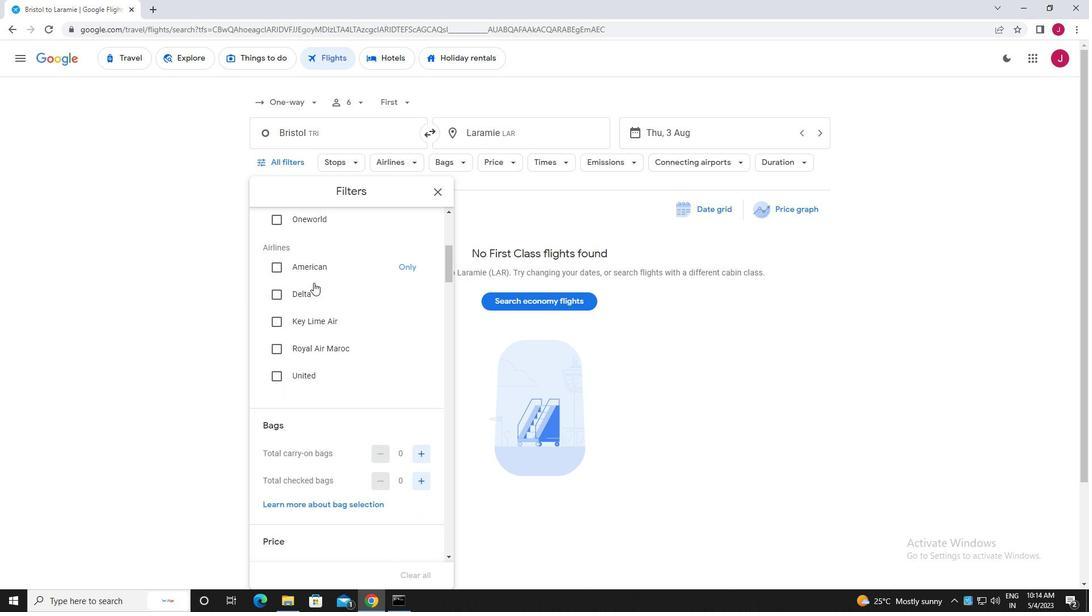 
Action: Mouse scrolled (313, 282) with delta (0, 0)
Screenshot: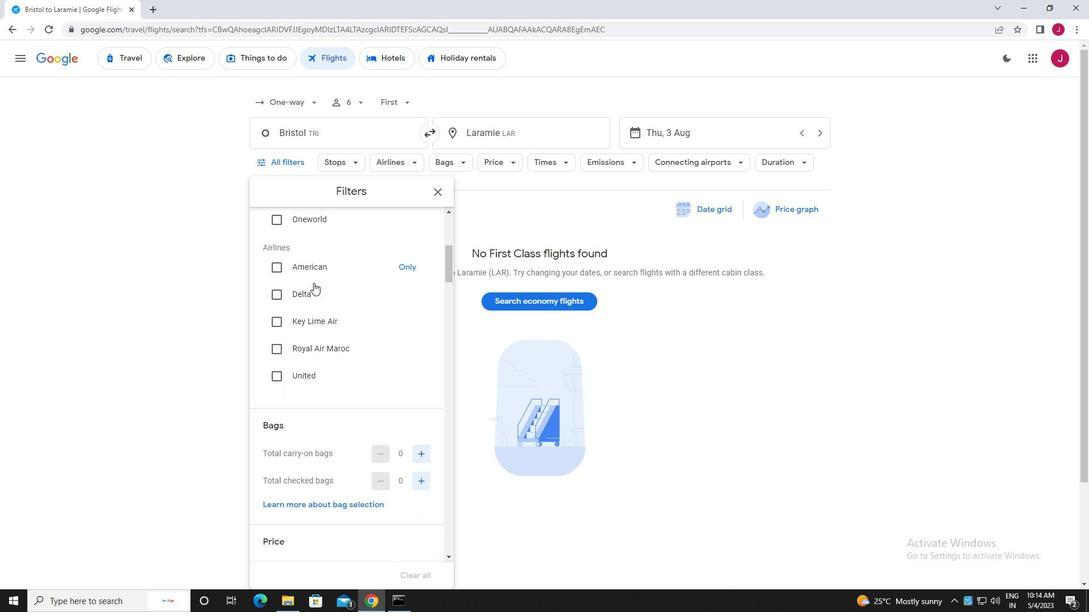 
Action: Mouse moved to (314, 283)
Screenshot: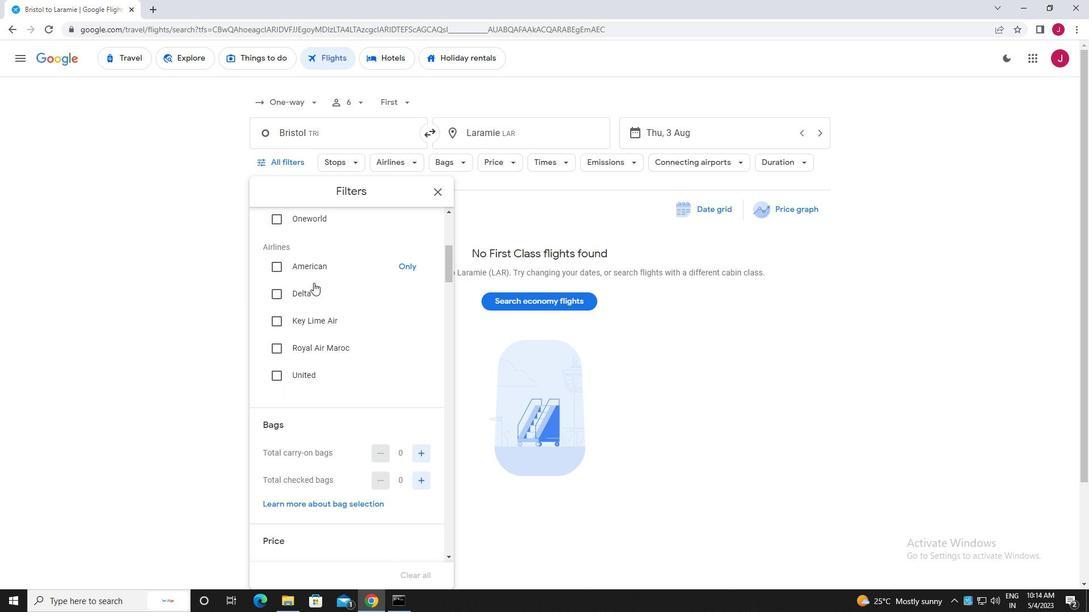 
Action: Mouse scrolled (314, 282) with delta (0, 0)
Screenshot: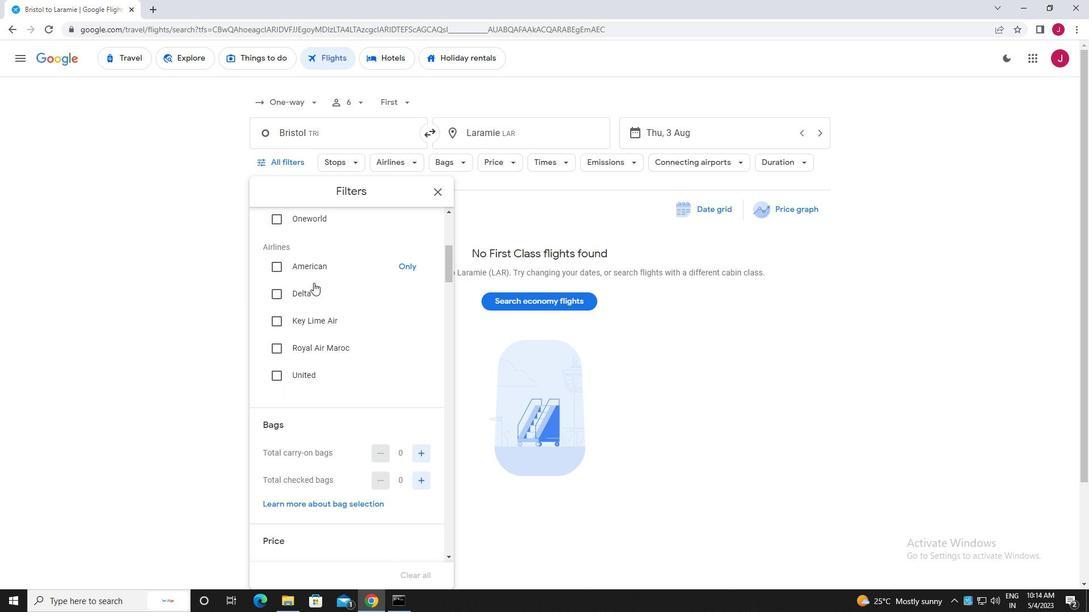 
Action: Mouse moved to (318, 283)
Screenshot: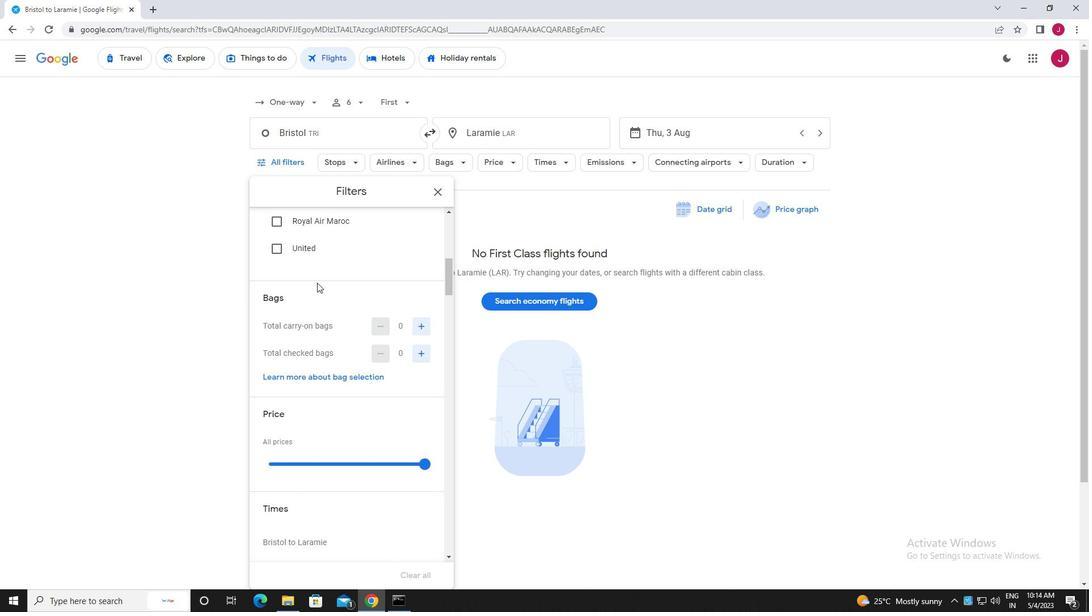 
Action: Mouse scrolled (318, 282) with delta (0, 0)
Screenshot: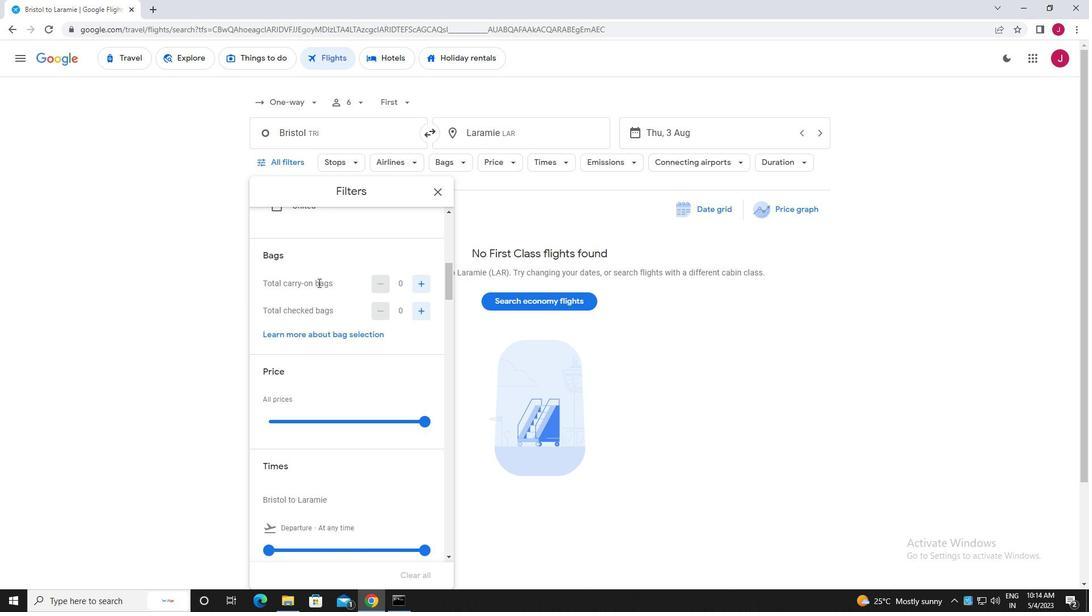 
Action: Mouse moved to (410, 252)
Screenshot: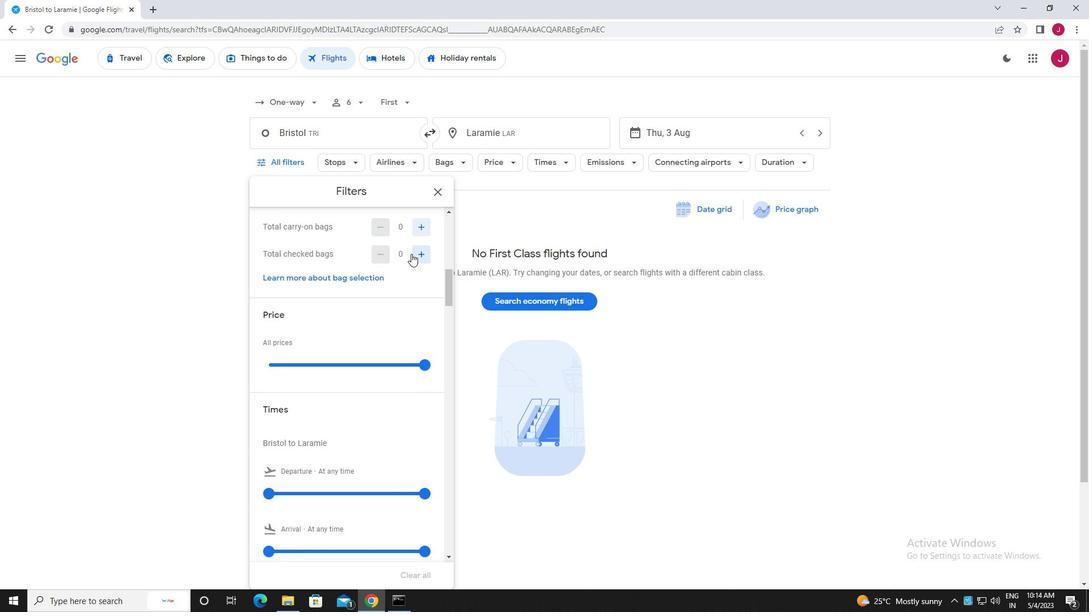 
Action: Mouse pressed left at (410, 252)
Screenshot: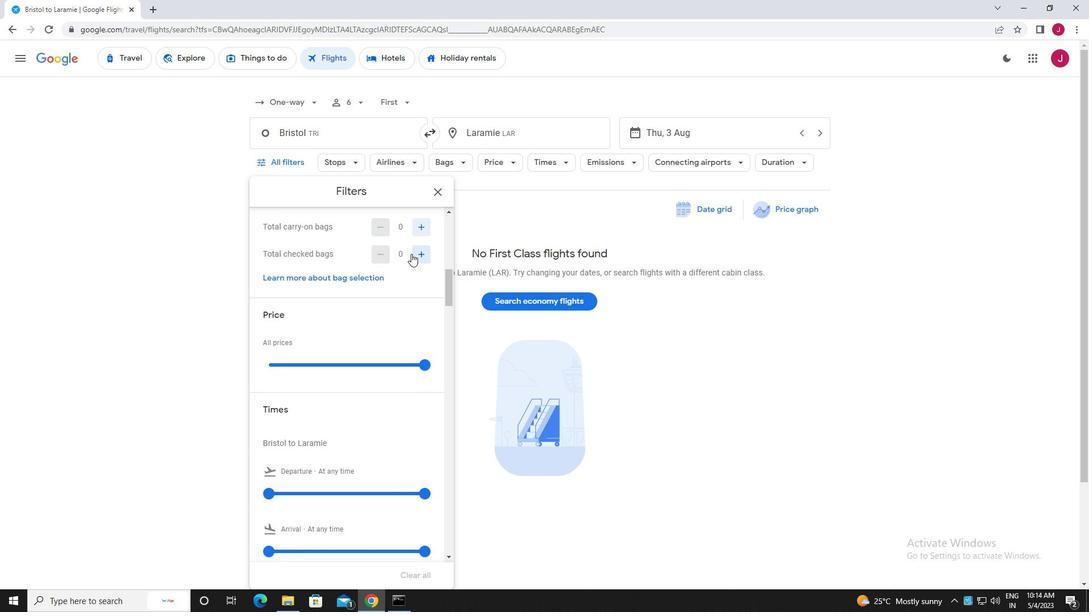 
Action: Mouse moved to (422, 257)
Screenshot: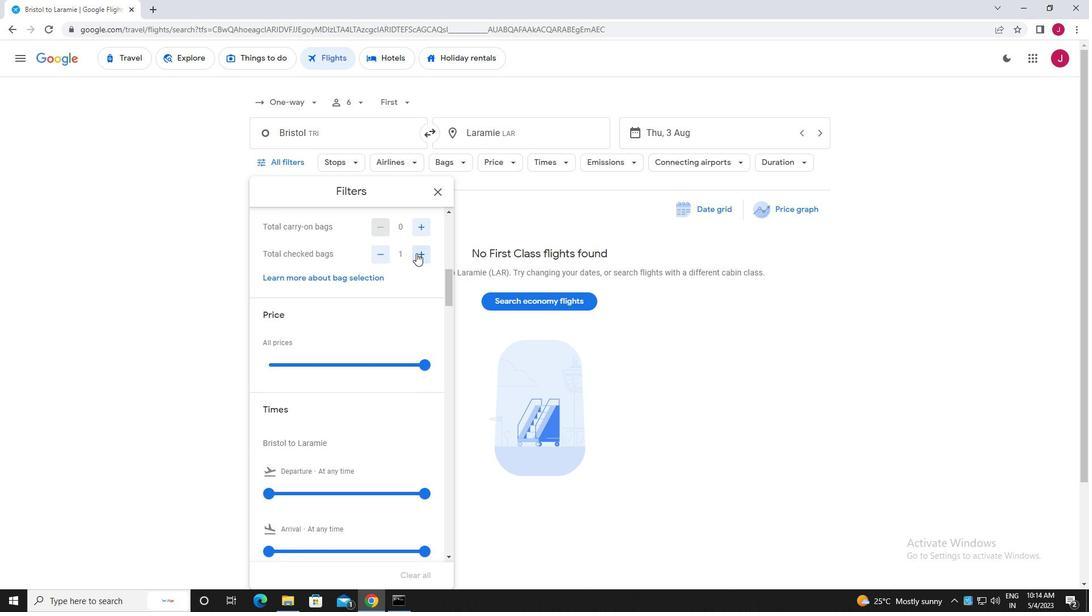 
Action: Mouse pressed left at (422, 257)
Screenshot: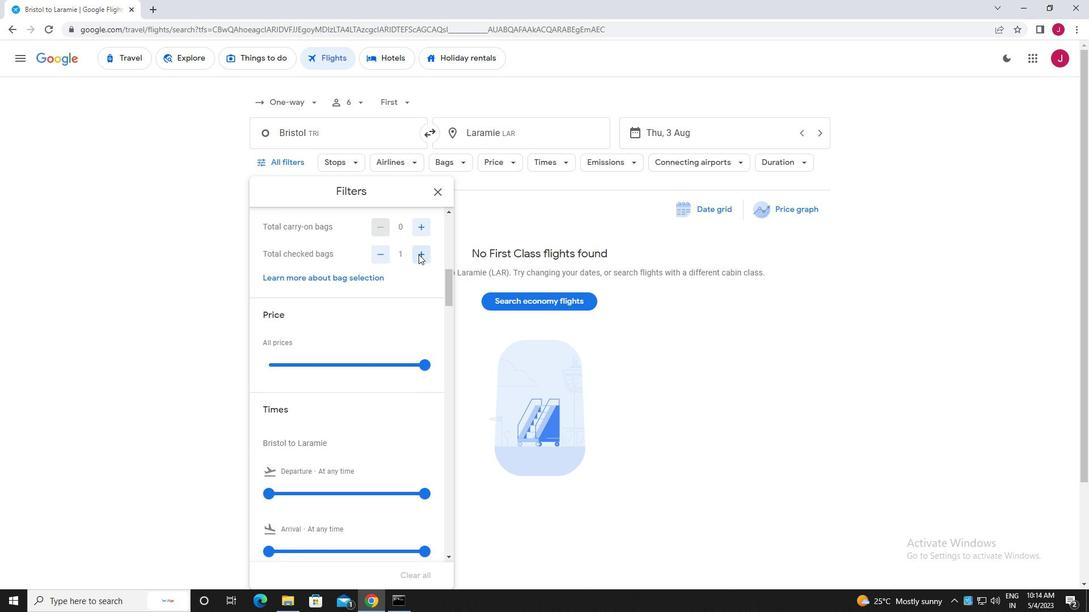 
Action: Mouse moved to (422, 258)
Screenshot: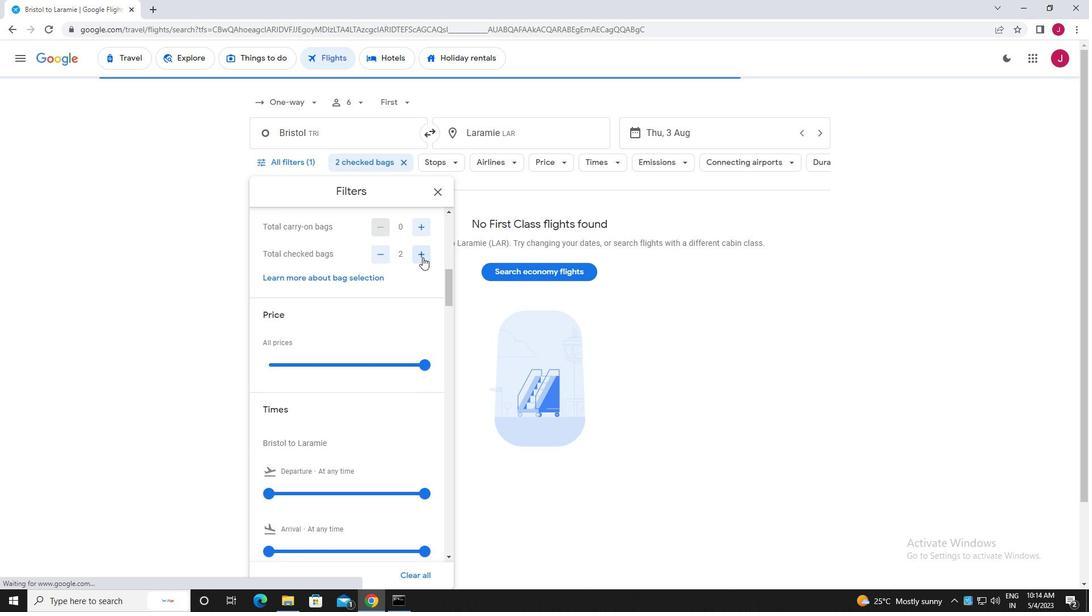 
Action: Mouse scrolled (422, 258) with delta (0, 0)
Screenshot: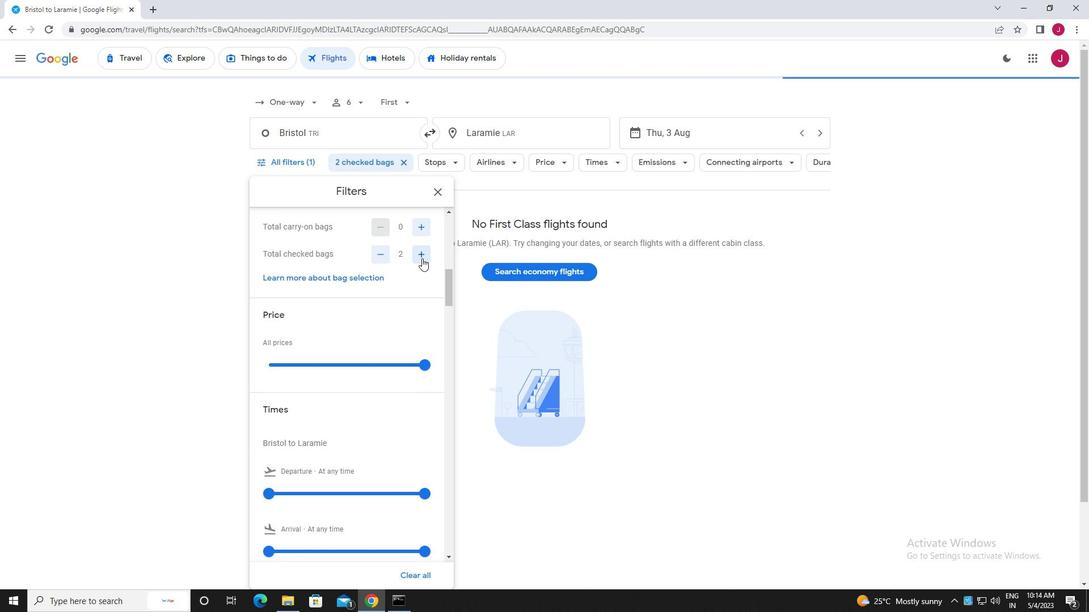 
Action: Mouse scrolled (422, 258) with delta (0, 0)
Screenshot: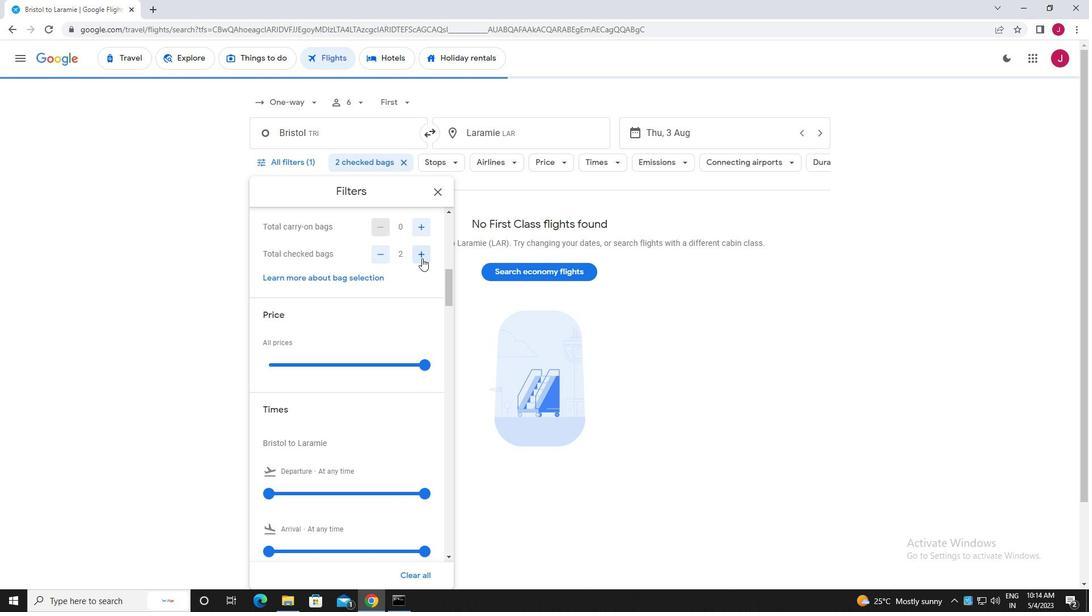 
Action: Mouse moved to (425, 251)
Screenshot: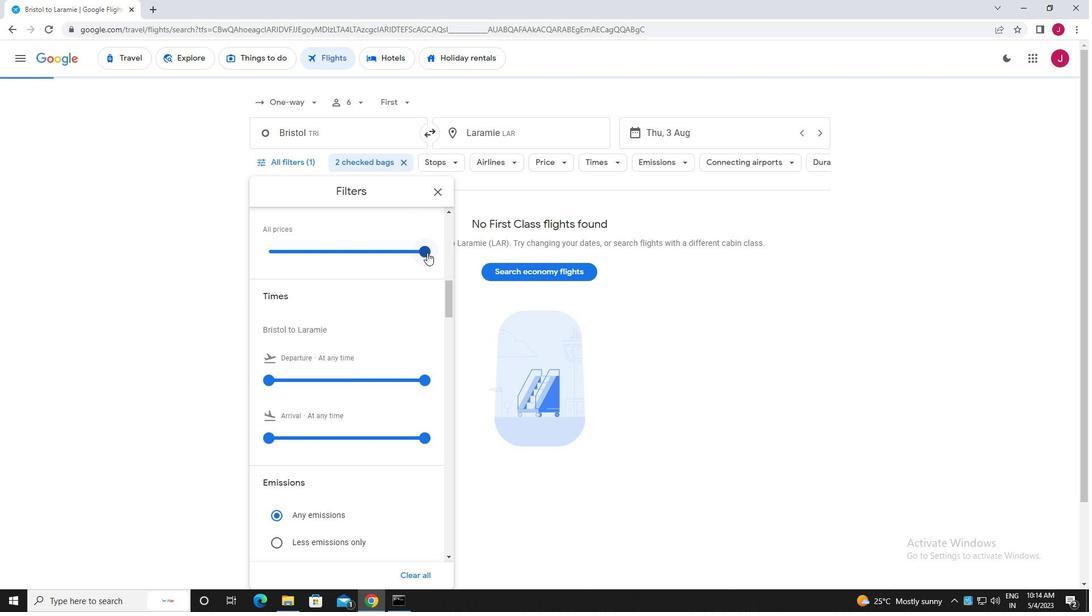 
Action: Mouse pressed left at (425, 251)
Screenshot: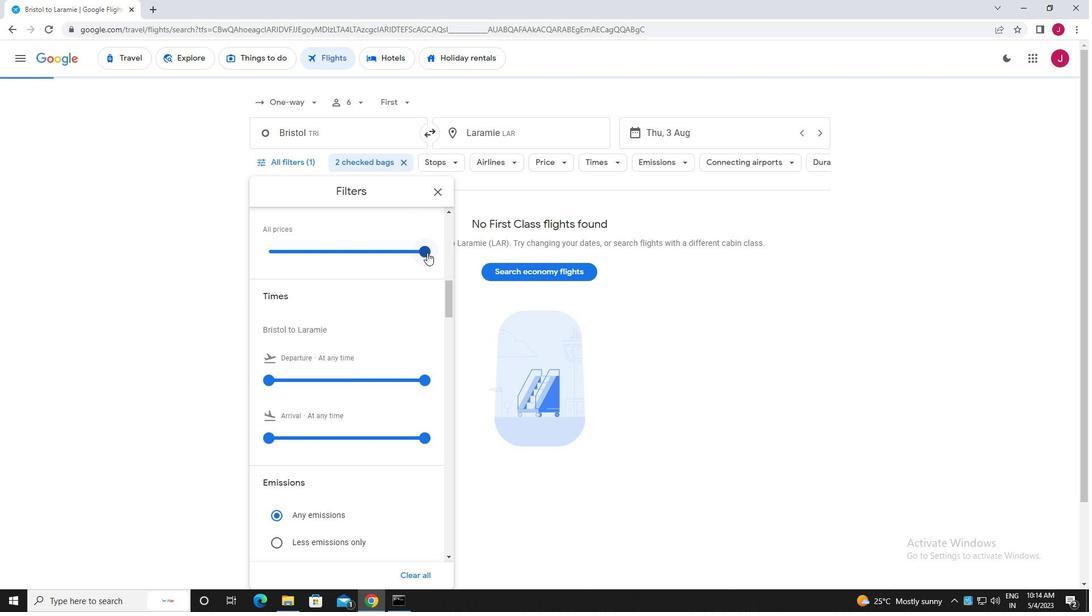 
Action: Mouse moved to (422, 253)
Screenshot: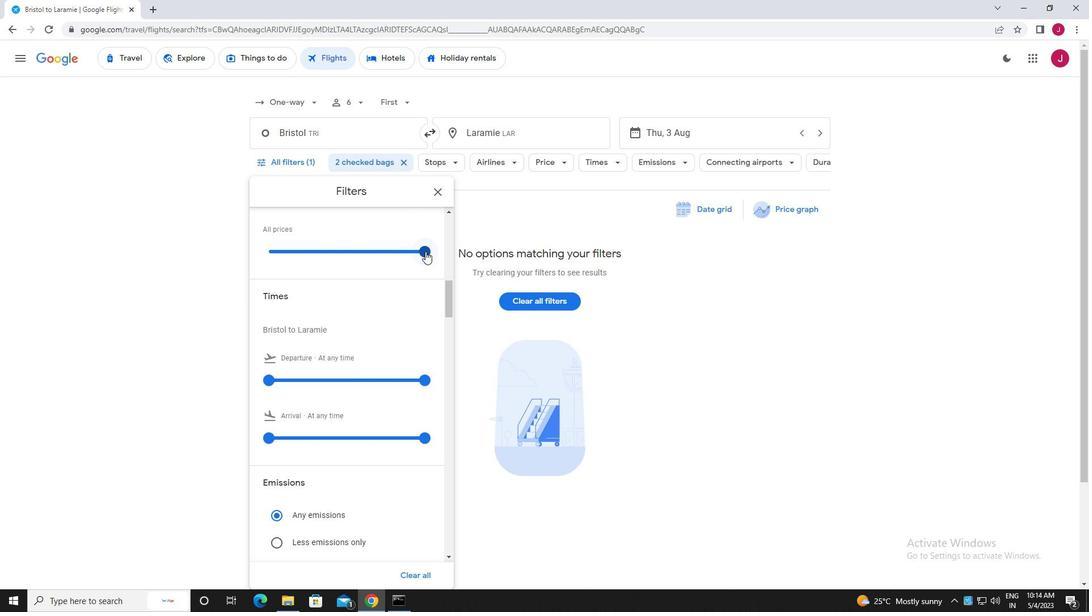 
Action: Mouse scrolled (422, 252) with delta (0, 0)
Screenshot: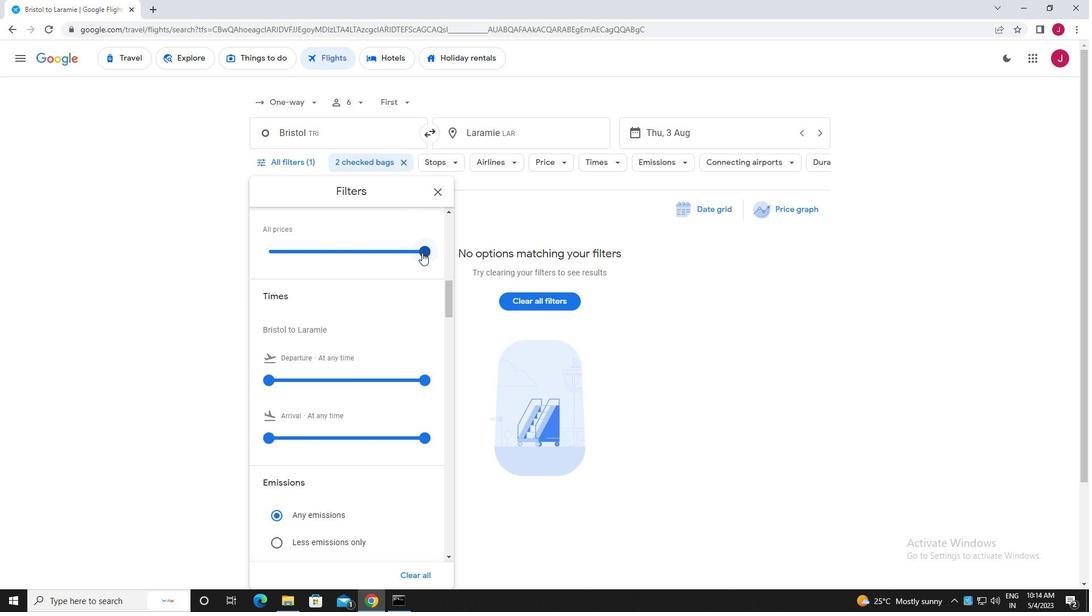 
Action: Mouse scrolled (422, 252) with delta (0, 0)
Screenshot: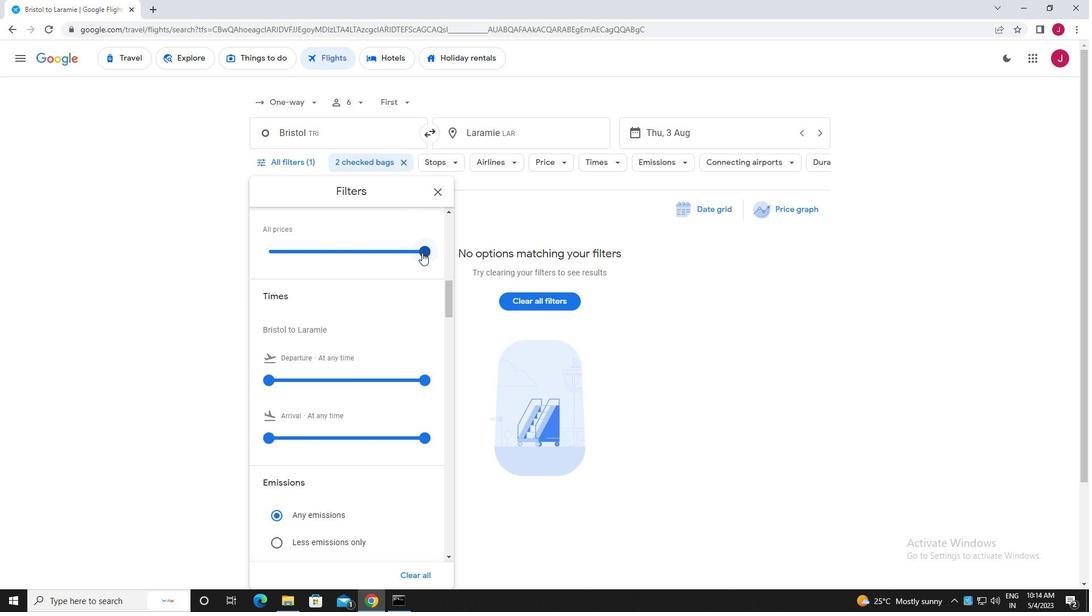 
Action: Mouse moved to (266, 267)
Screenshot: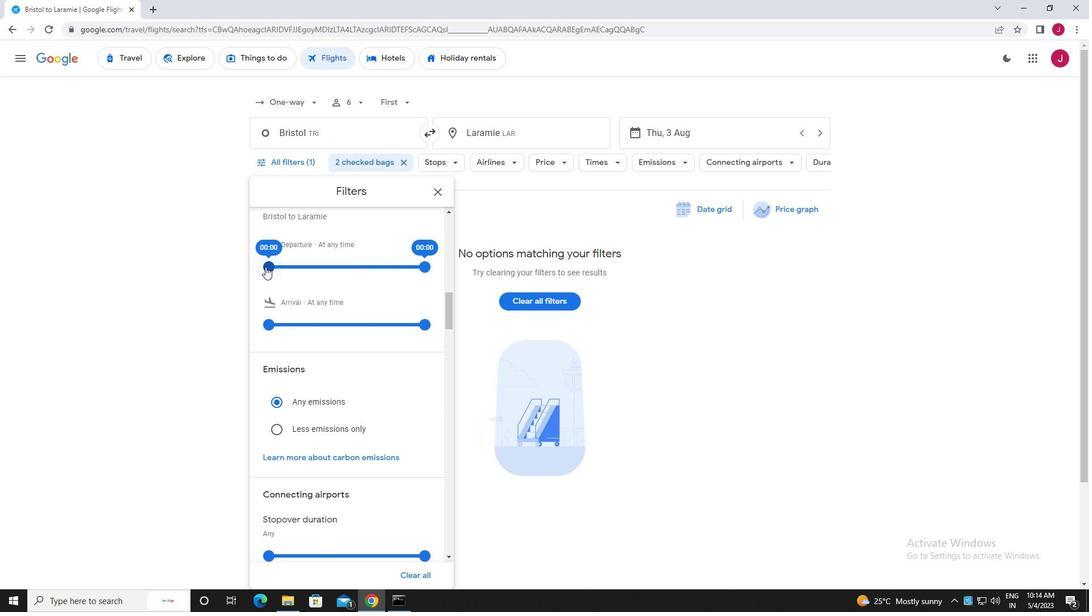 
Action: Mouse pressed left at (266, 267)
Screenshot: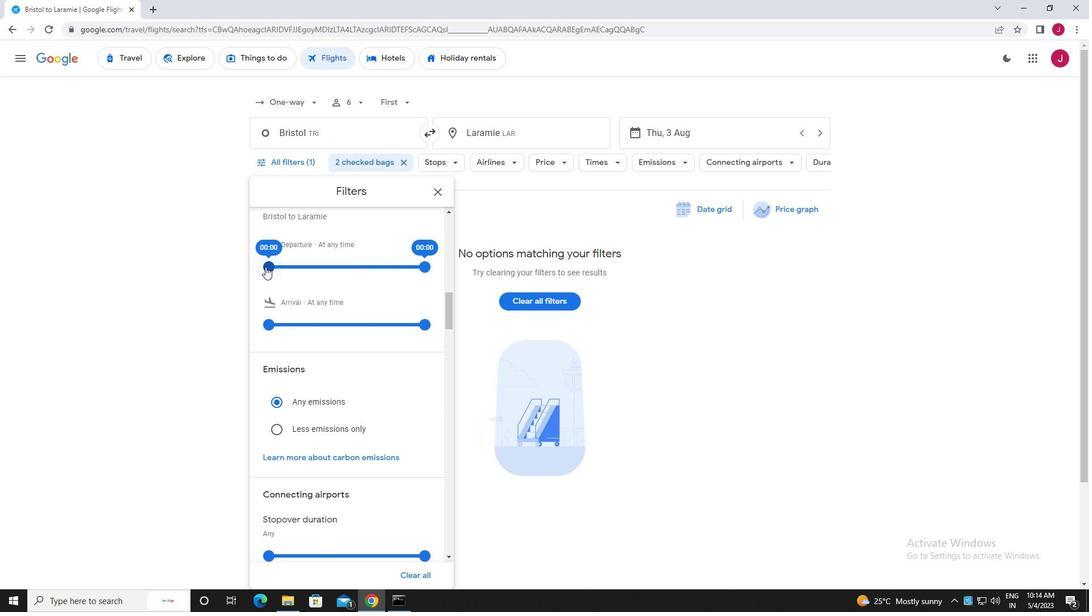
Action: Mouse moved to (422, 266)
Screenshot: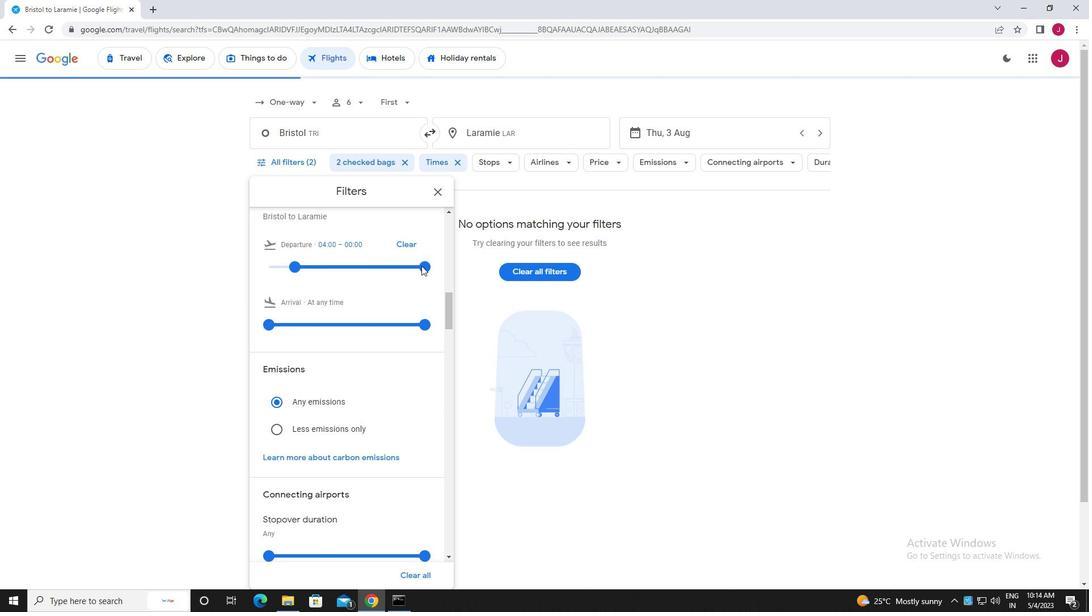 
Action: Mouse pressed left at (422, 266)
Screenshot: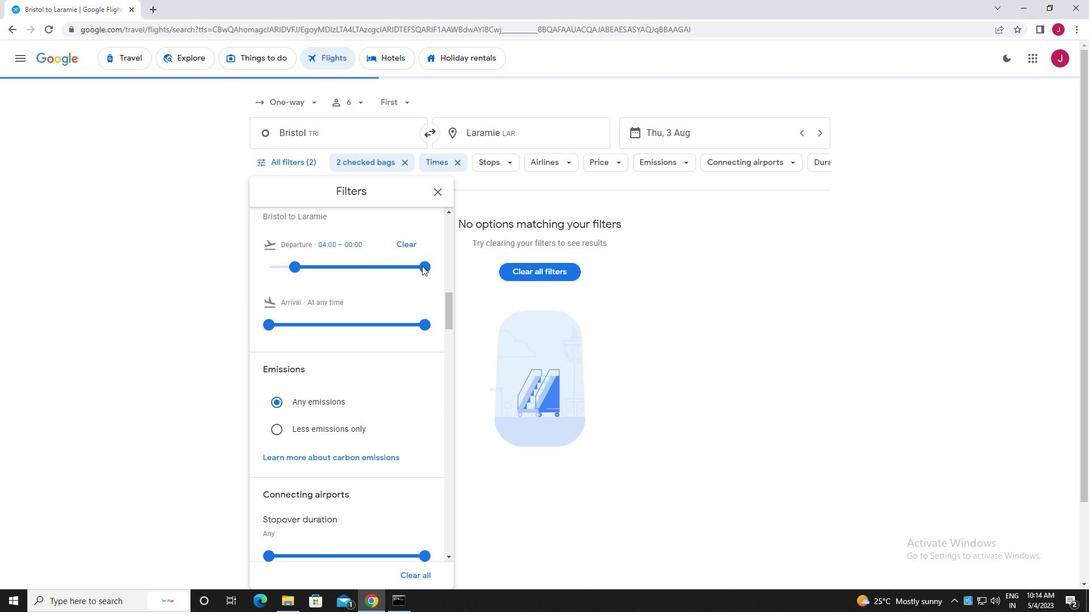 
Action: Mouse moved to (432, 162)
Screenshot: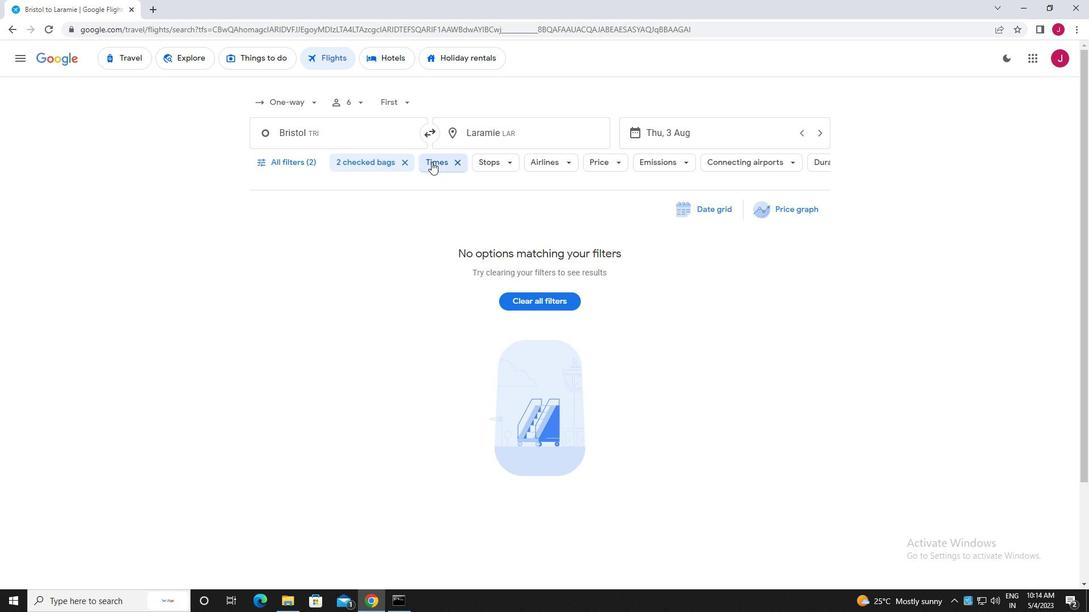 
Action: Mouse pressed left at (432, 162)
Screenshot: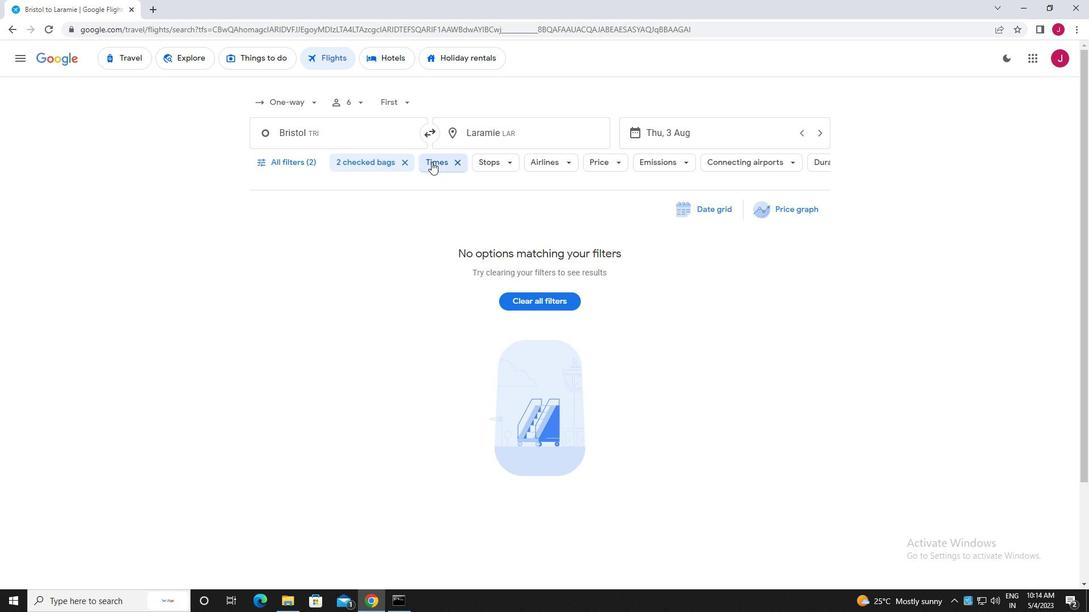 
Action: Mouse moved to (603, 270)
Screenshot: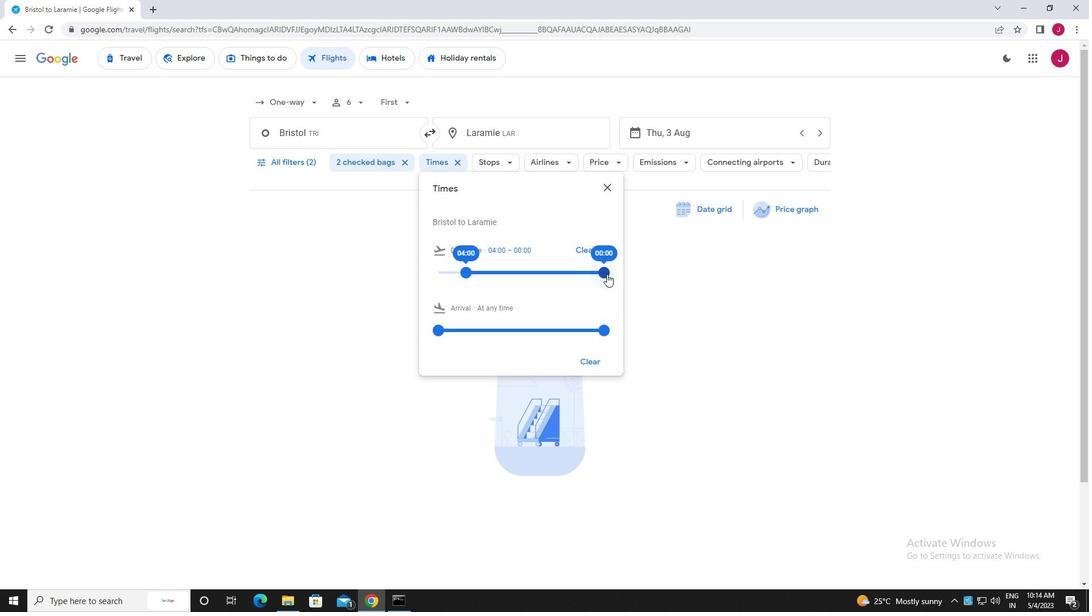 
Action: Mouse pressed left at (603, 270)
Screenshot: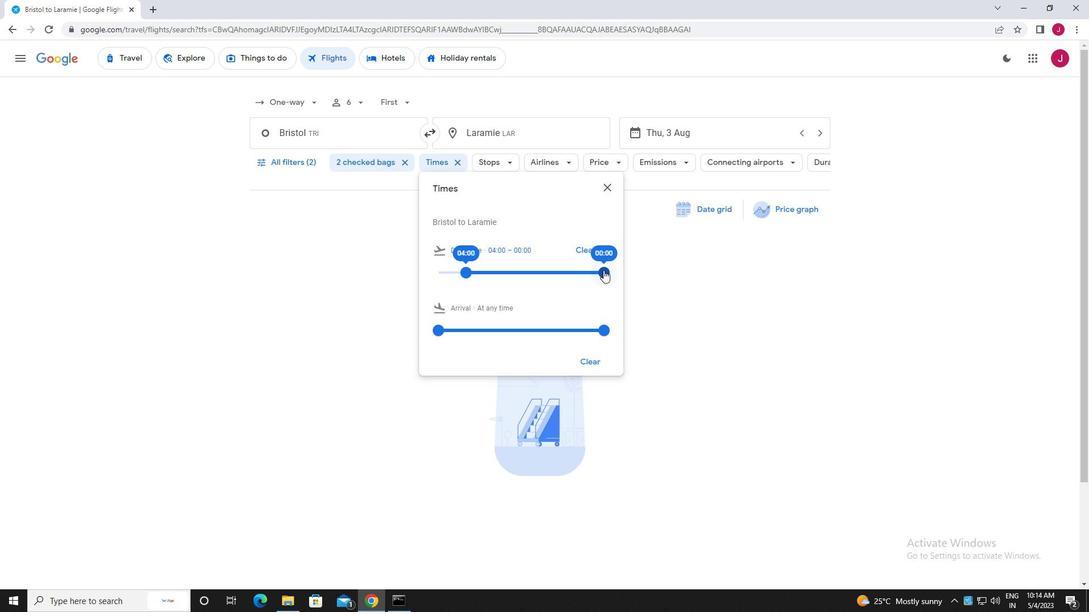 
Action: Mouse moved to (607, 188)
Screenshot: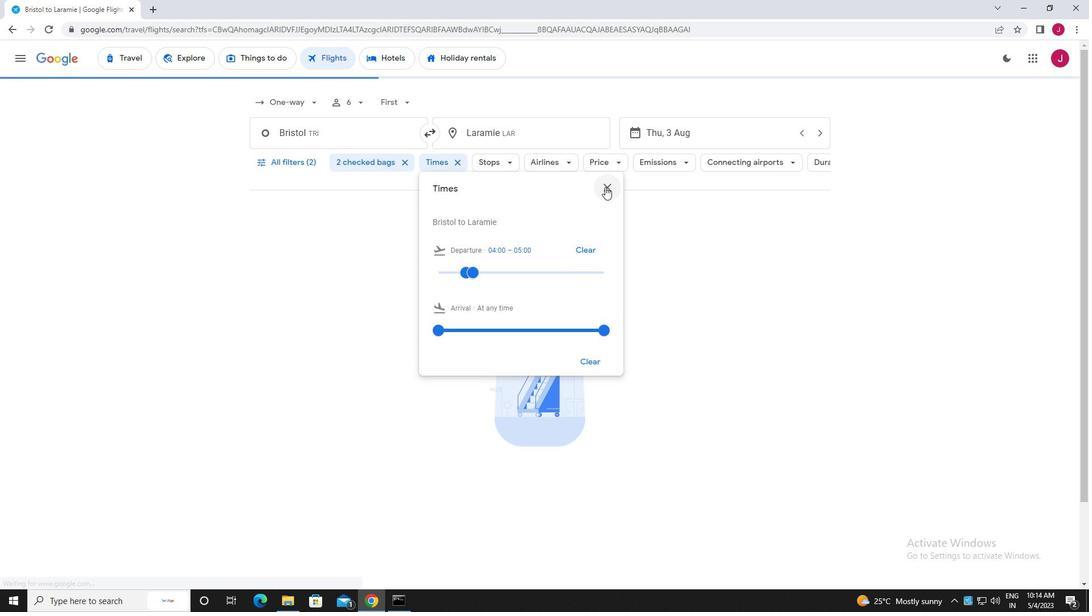
Action: Mouse pressed left at (607, 188)
Screenshot: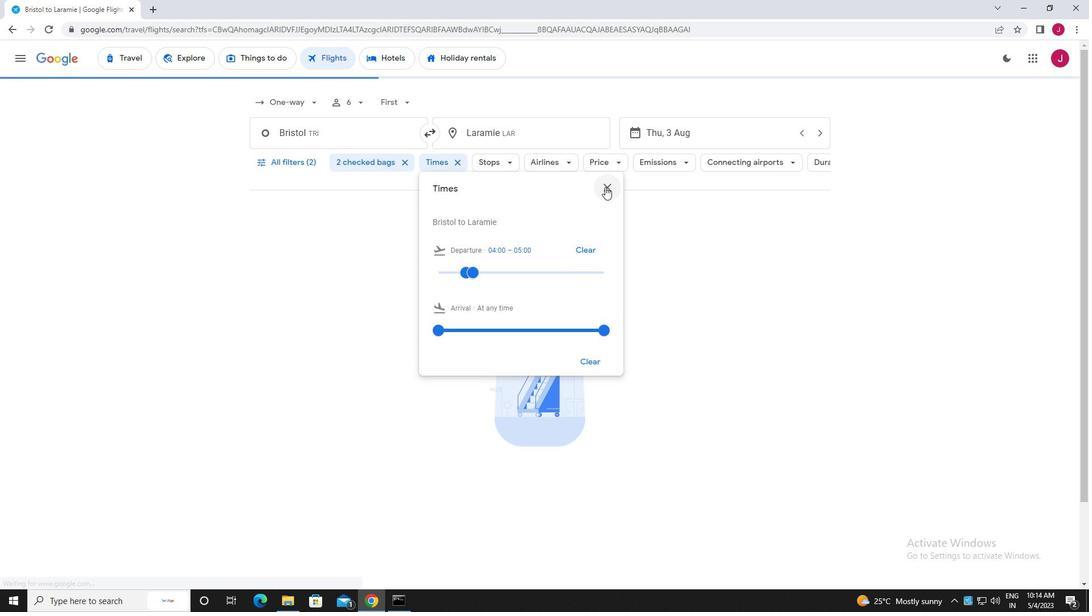 
Action: Mouse moved to (606, 190)
Screenshot: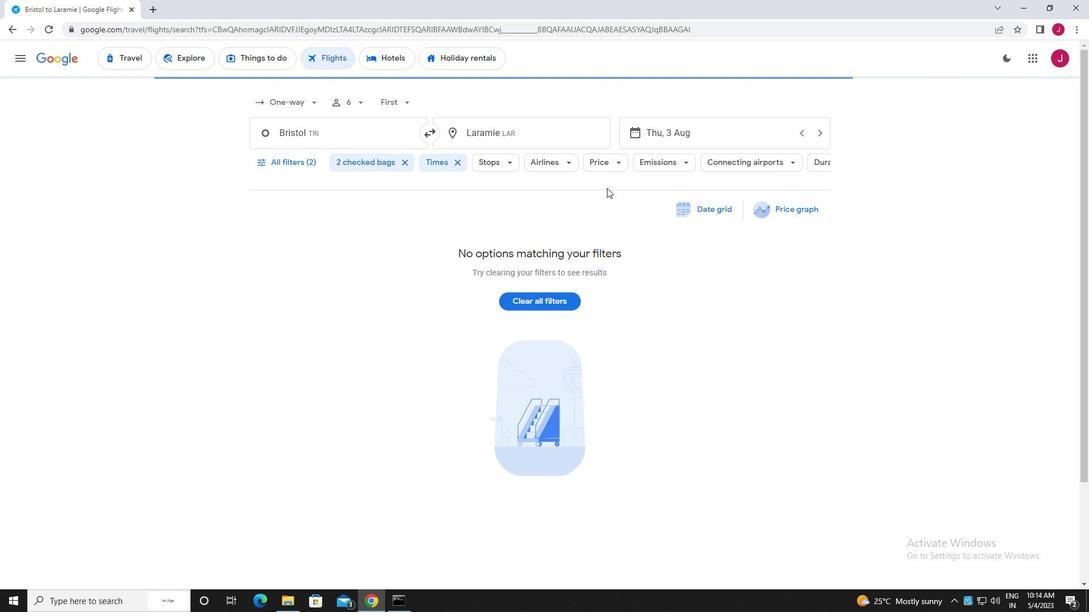 
